Task: Create a due date automation trigger when advanced on, on the tuesday before a card is due add basic not assigned to member @aryan at 11:00 AM.
Action: Mouse moved to (1005, 308)
Screenshot: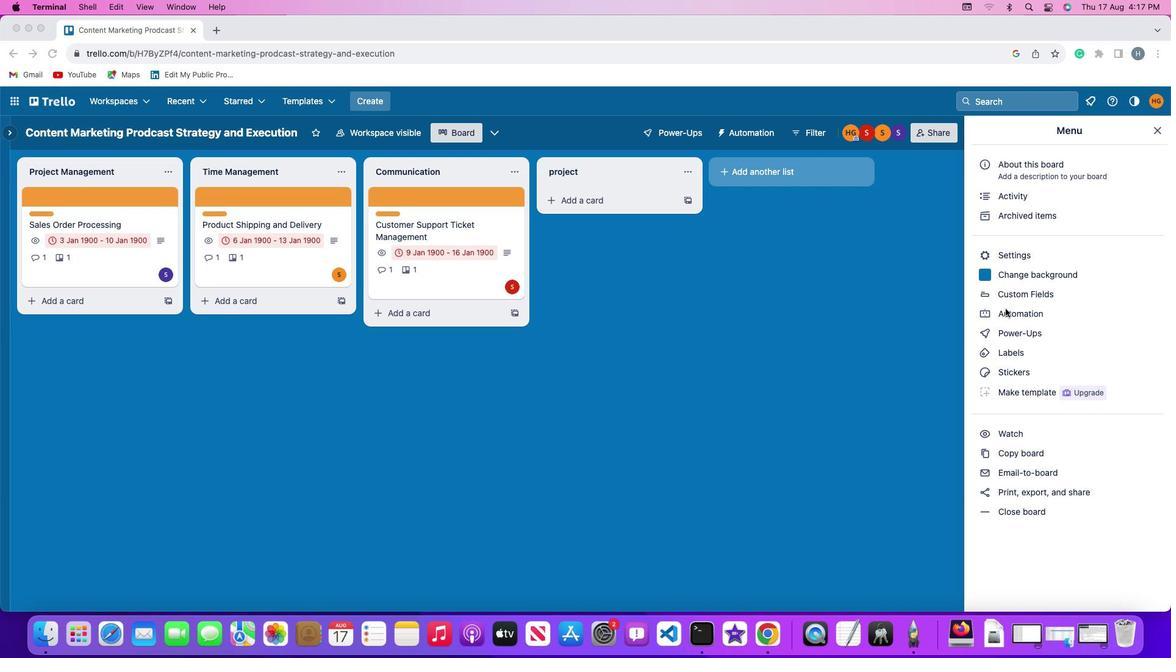 
Action: Mouse pressed left at (1005, 308)
Screenshot: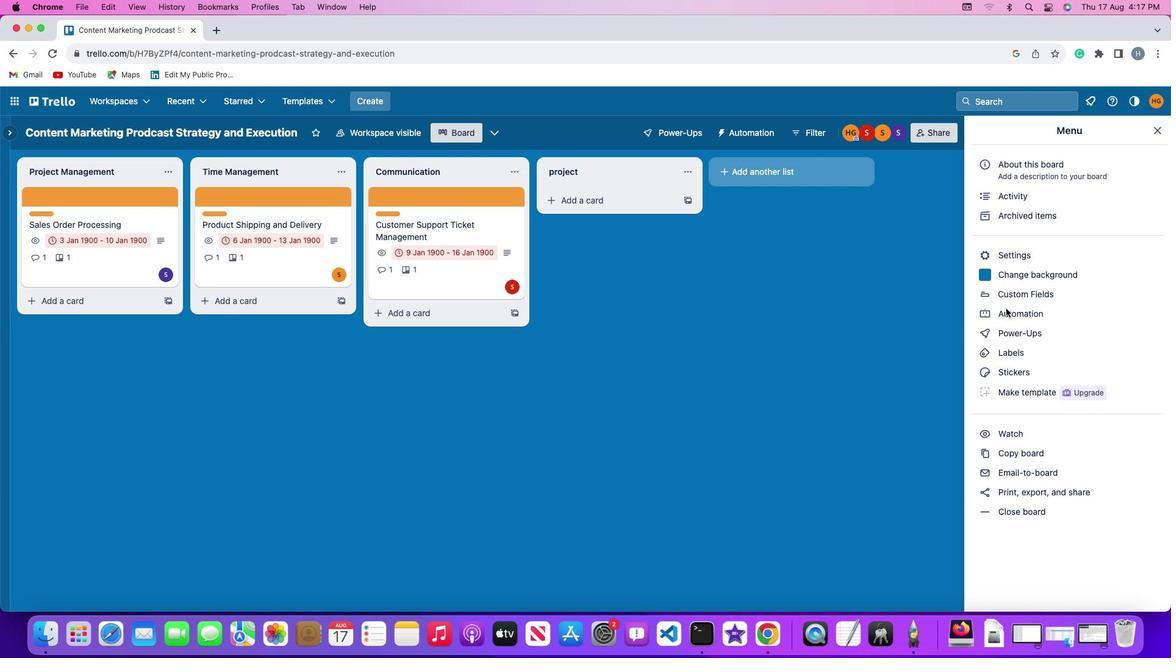 
Action: Mouse moved to (1006, 308)
Screenshot: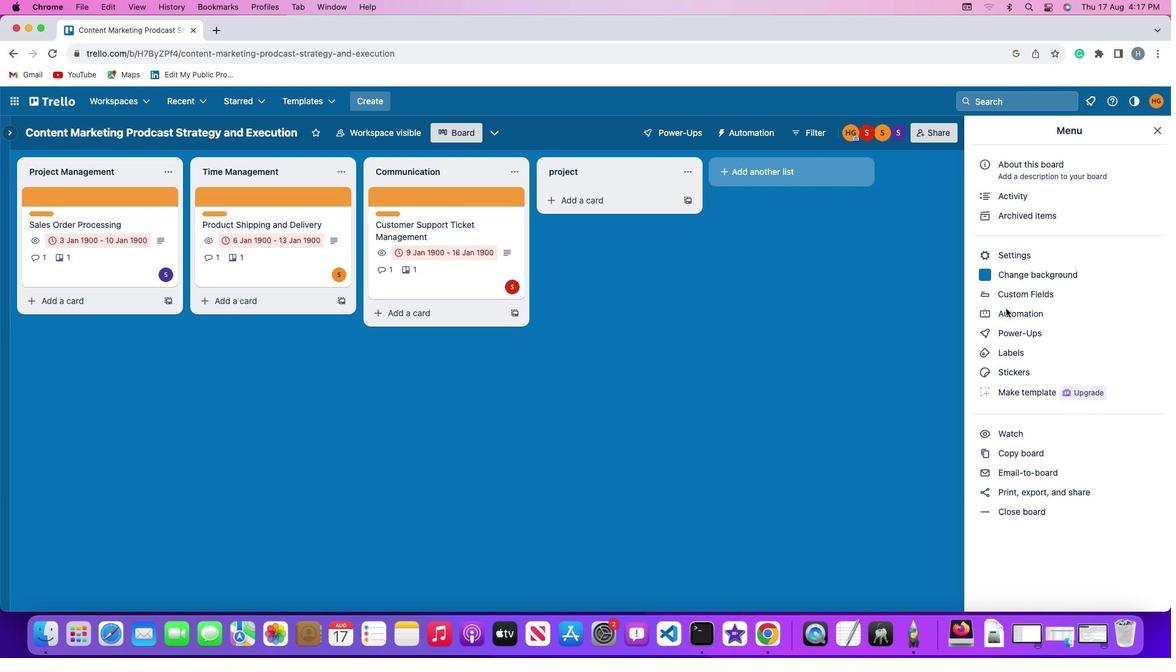 
Action: Mouse pressed left at (1006, 308)
Screenshot: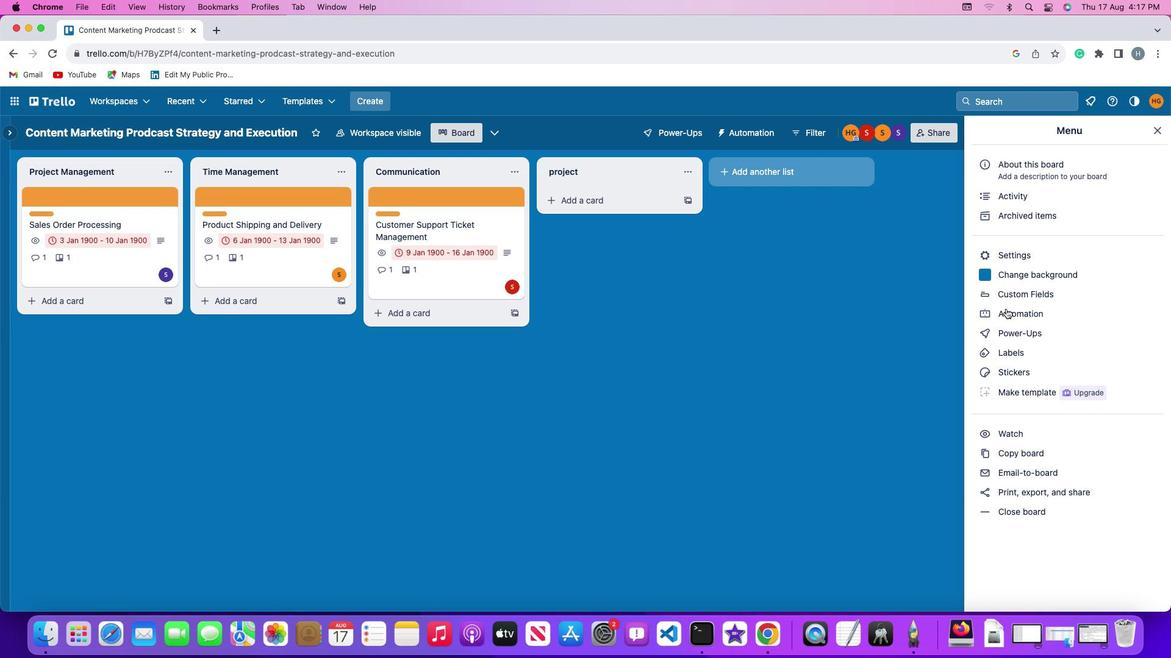 
Action: Mouse moved to (84, 291)
Screenshot: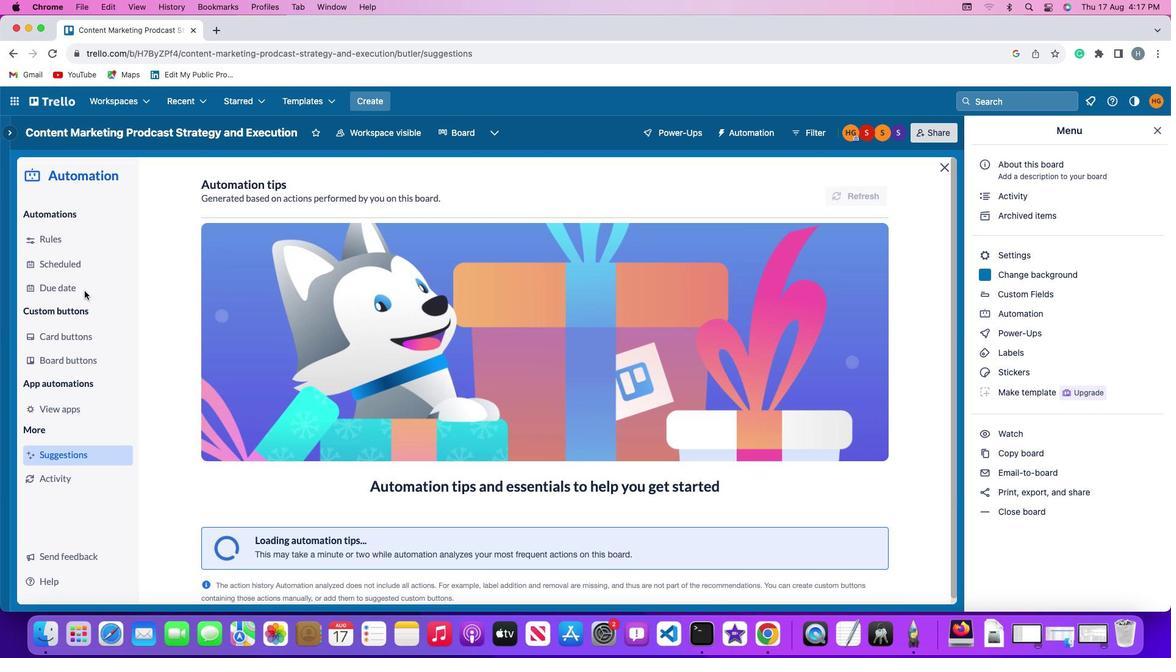 
Action: Mouse pressed left at (84, 291)
Screenshot: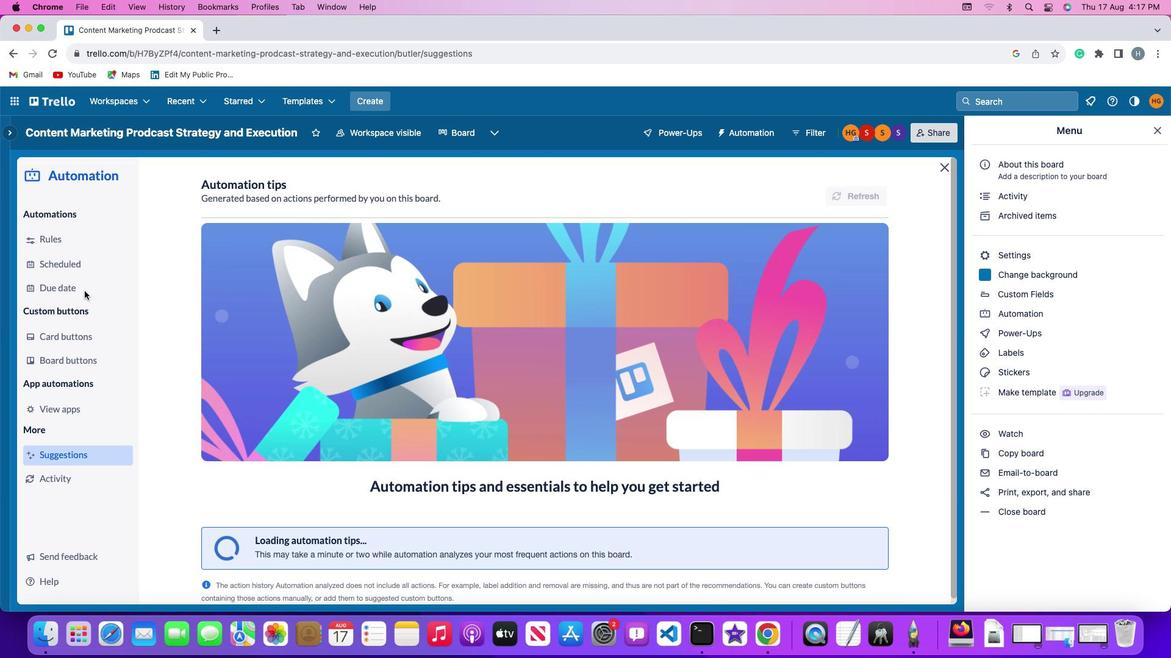 
Action: Mouse moved to (819, 187)
Screenshot: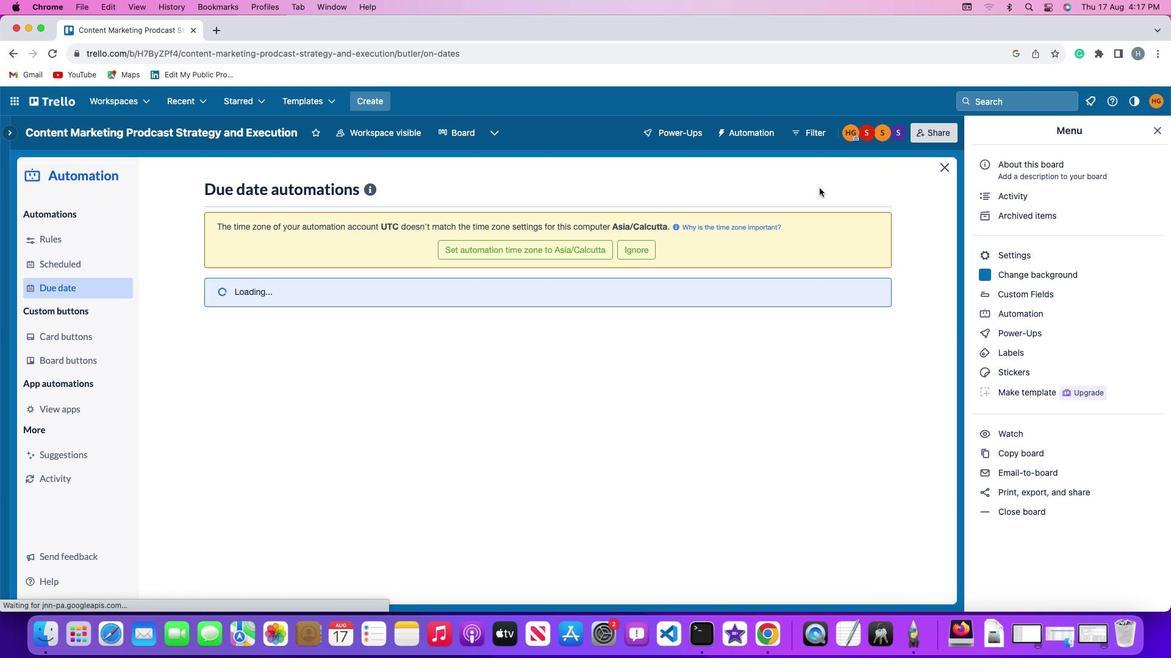 
Action: Mouse pressed left at (819, 187)
Screenshot: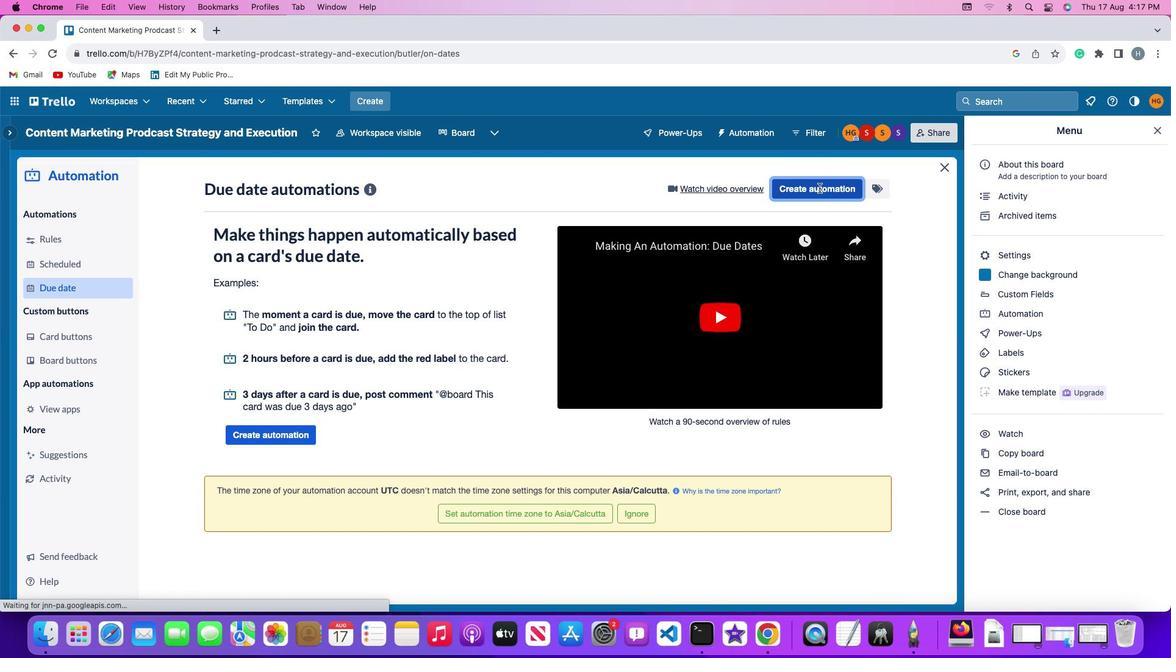 
Action: Mouse moved to (237, 300)
Screenshot: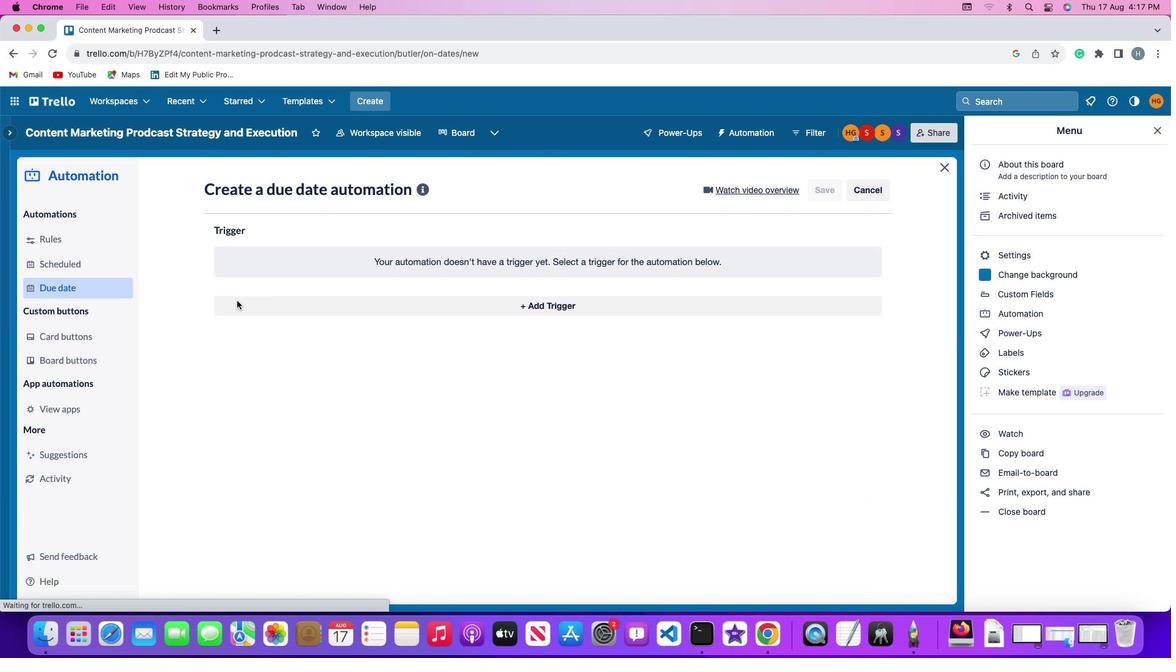 
Action: Mouse pressed left at (237, 300)
Screenshot: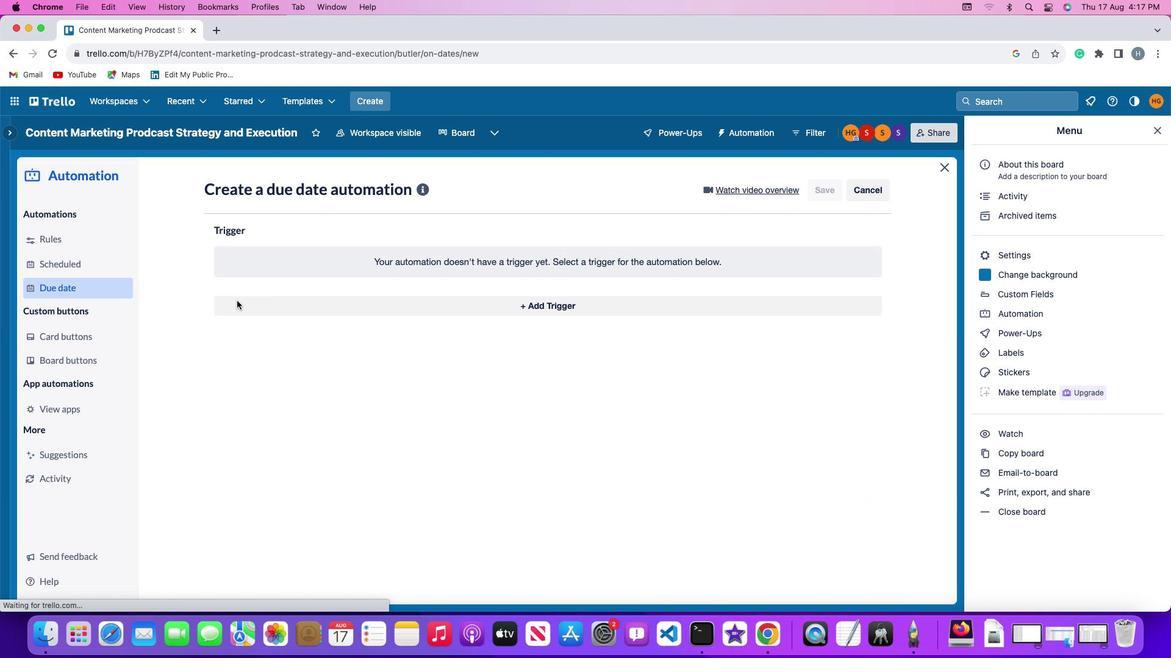 
Action: Mouse moved to (260, 530)
Screenshot: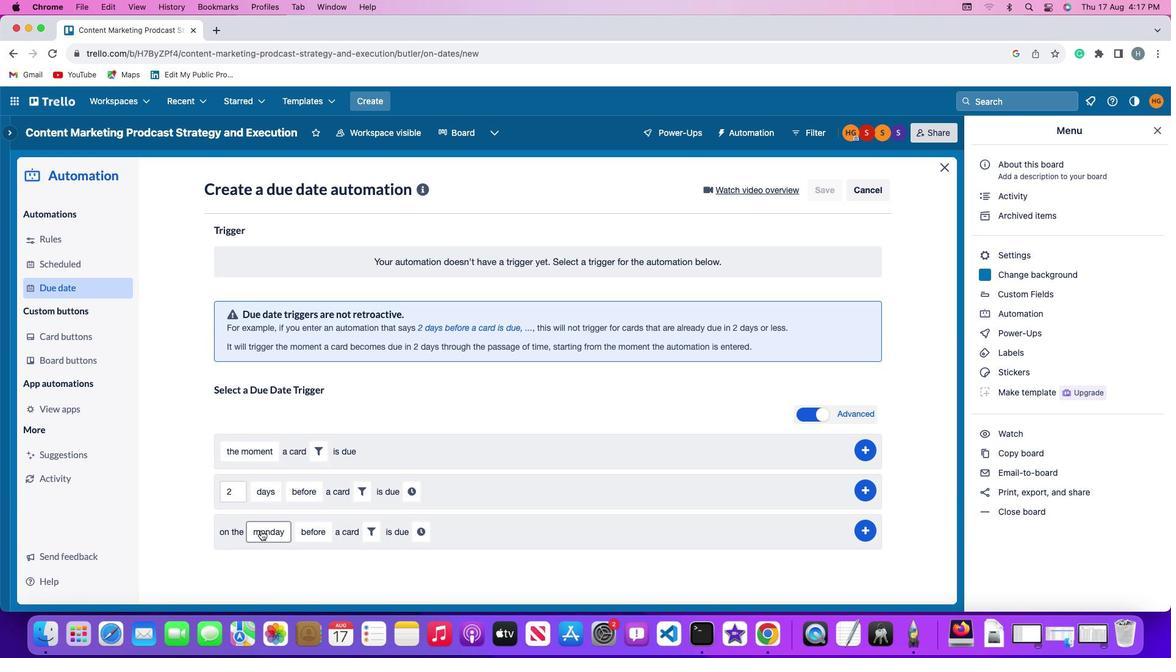 
Action: Mouse pressed left at (260, 530)
Screenshot: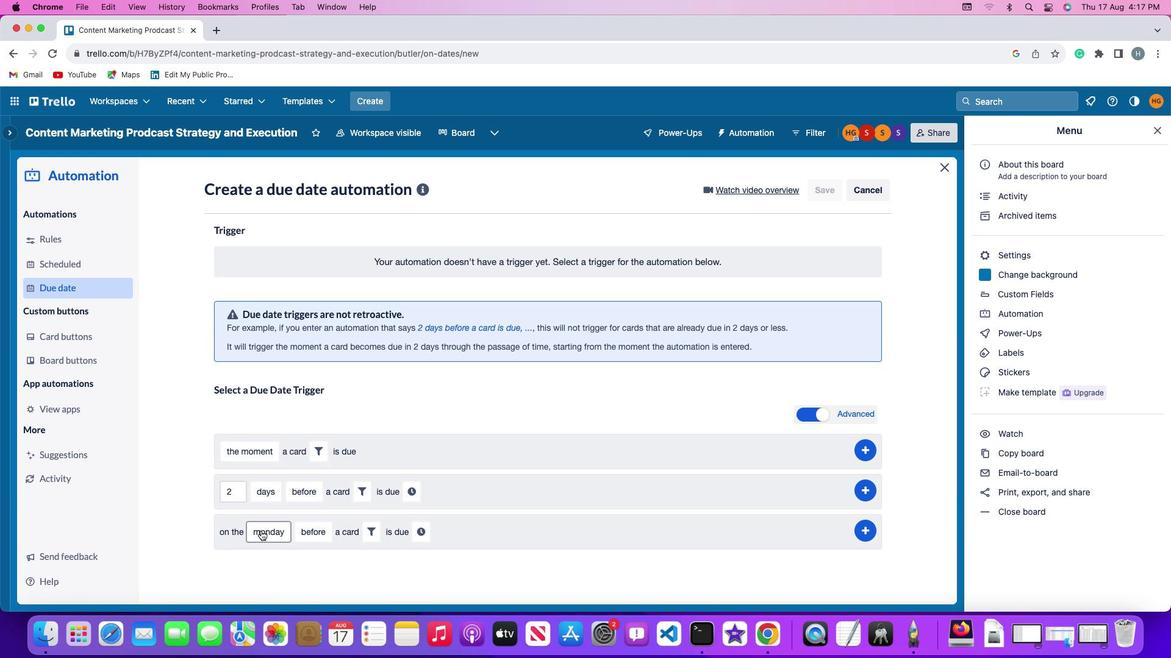 
Action: Mouse moved to (267, 390)
Screenshot: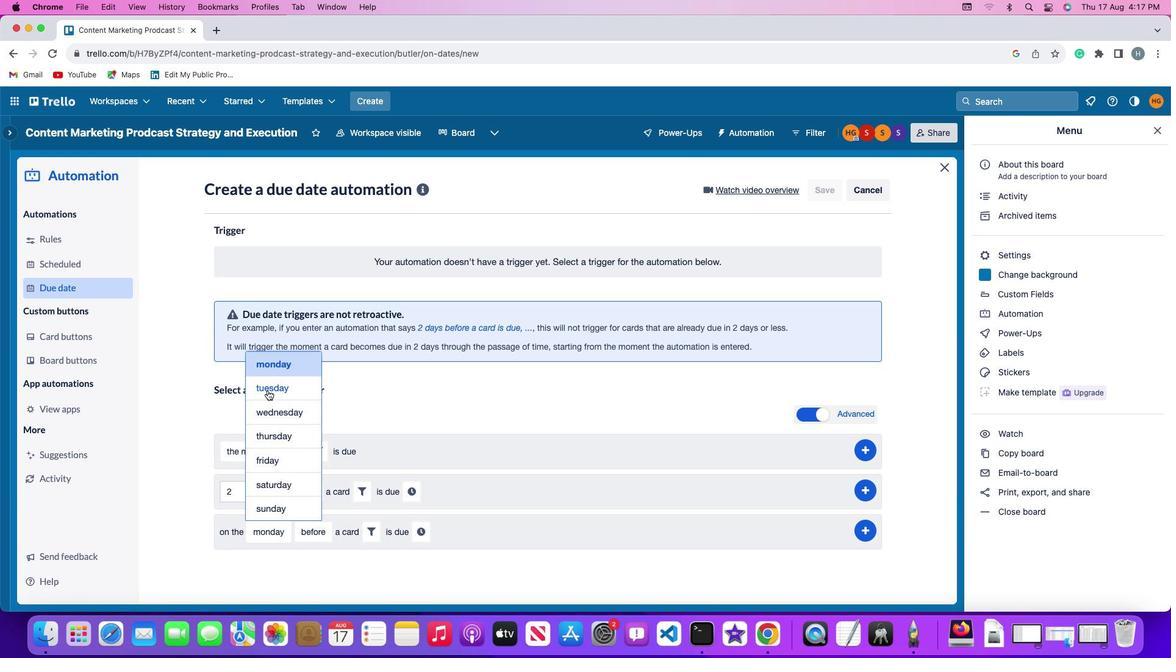 
Action: Mouse pressed left at (267, 390)
Screenshot: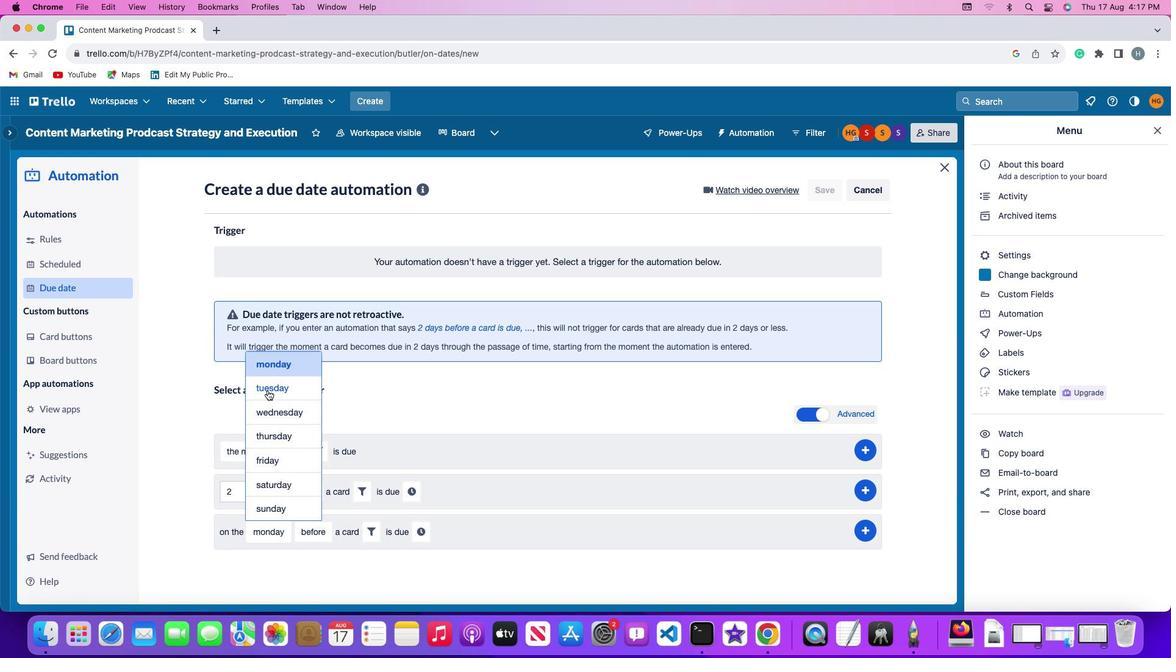 
Action: Mouse moved to (314, 534)
Screenshot: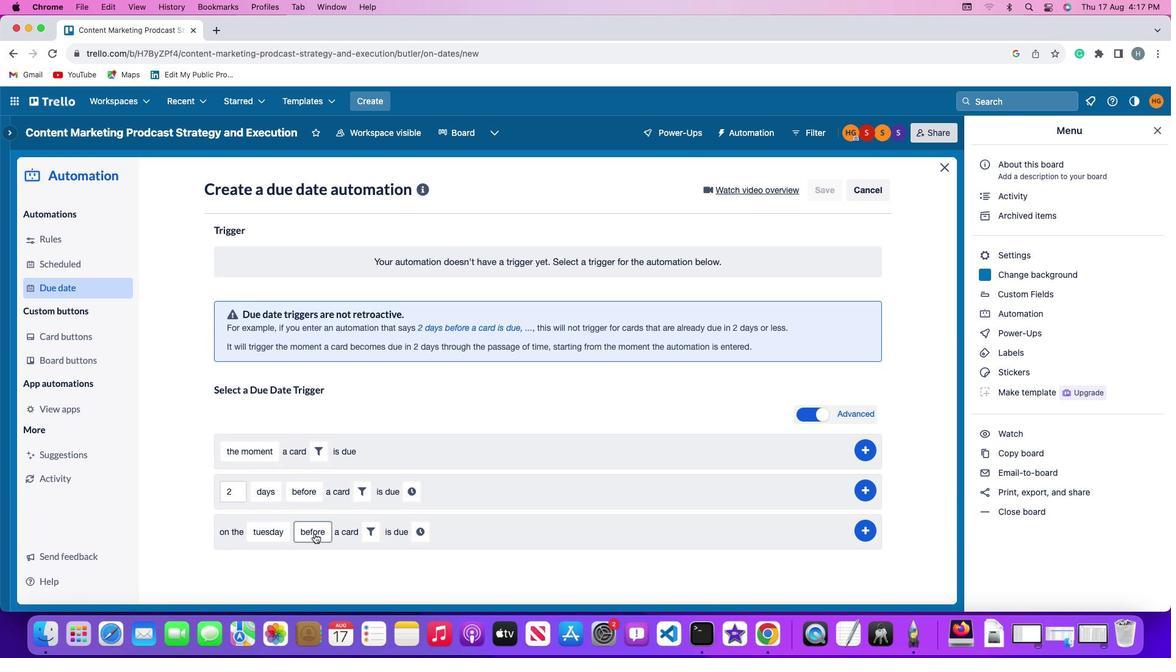 
Action: Mouse pressed left at (314, 534)
Screenshot: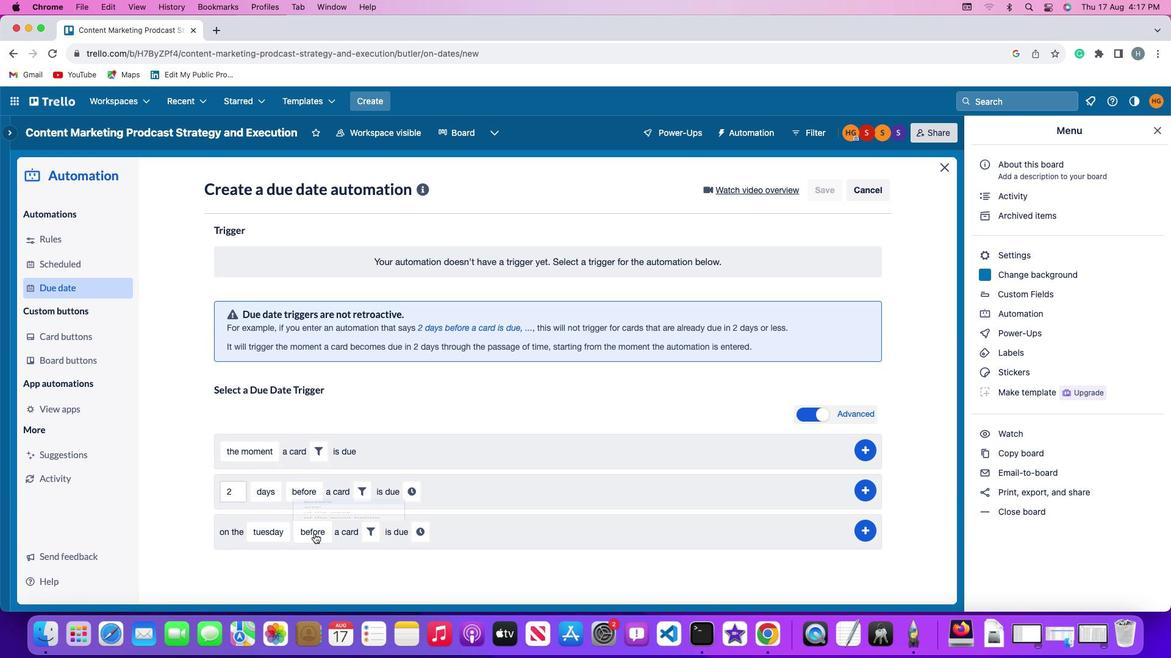 
Action: Mouse moved to (331, 435)
Screenshot: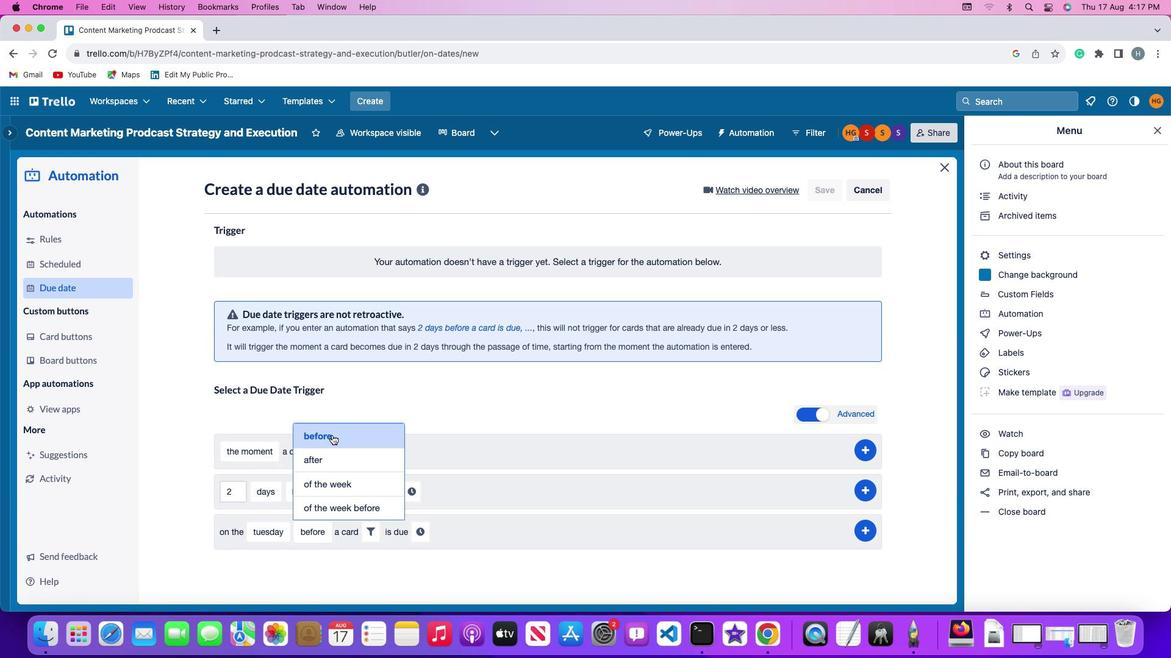 
Action: Mouse pressed left at (331, 435)
Screenshot: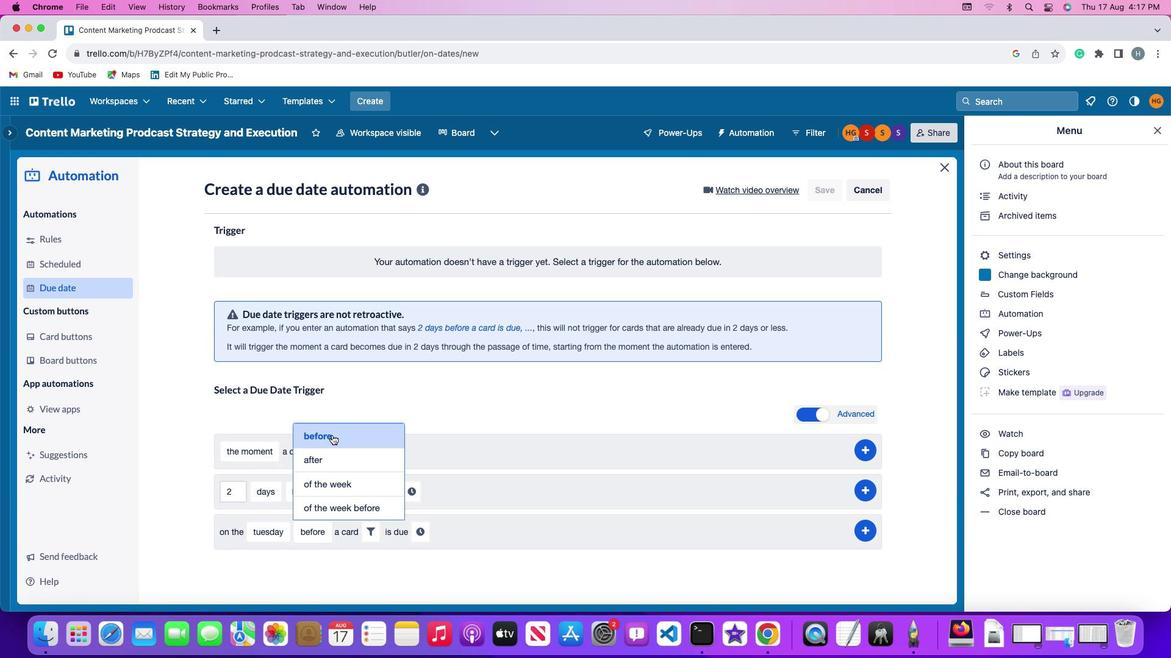 
Action: Mouse moved to (363, 528)
Screenshot: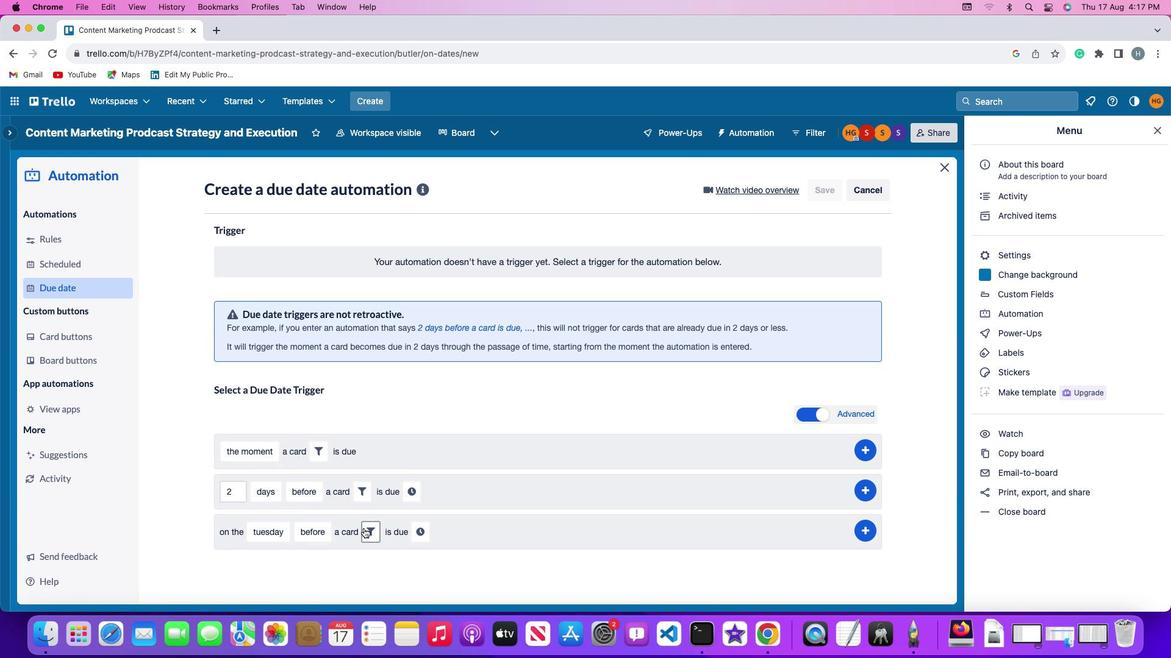 
Action: Mouse pressed left at (363, 528)
Screenshot: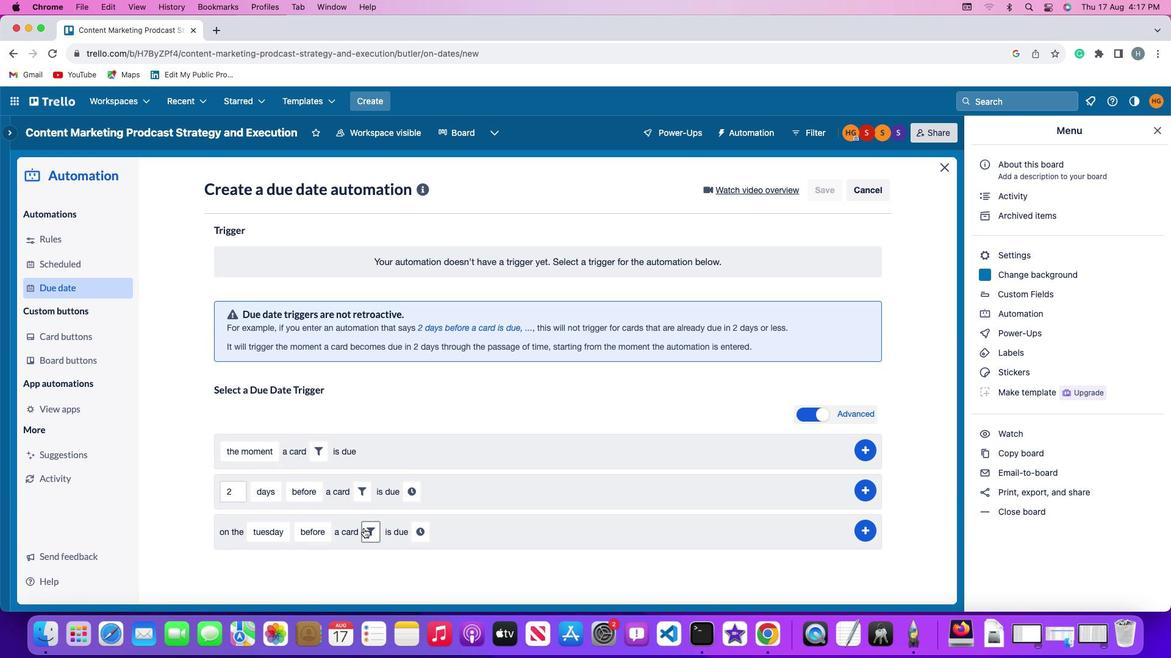 
Action: Mouse moved to (324, 573)
Screenshot: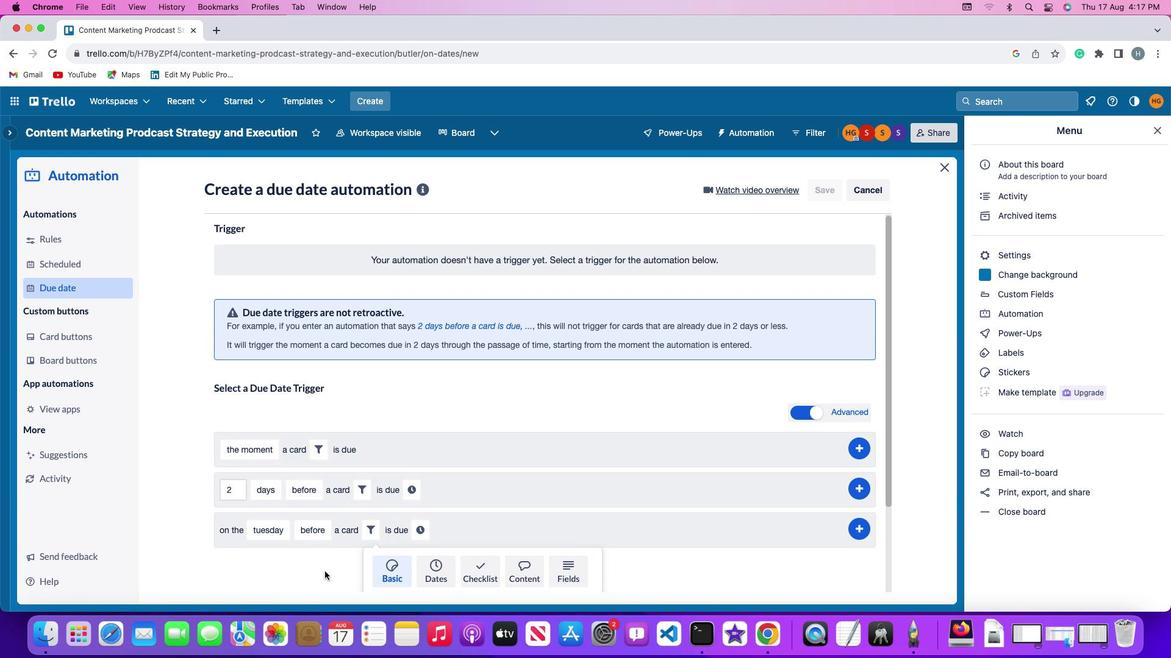 
Action: Mouse scrolled (324, 573) with delta (0, 0)
Screenshot: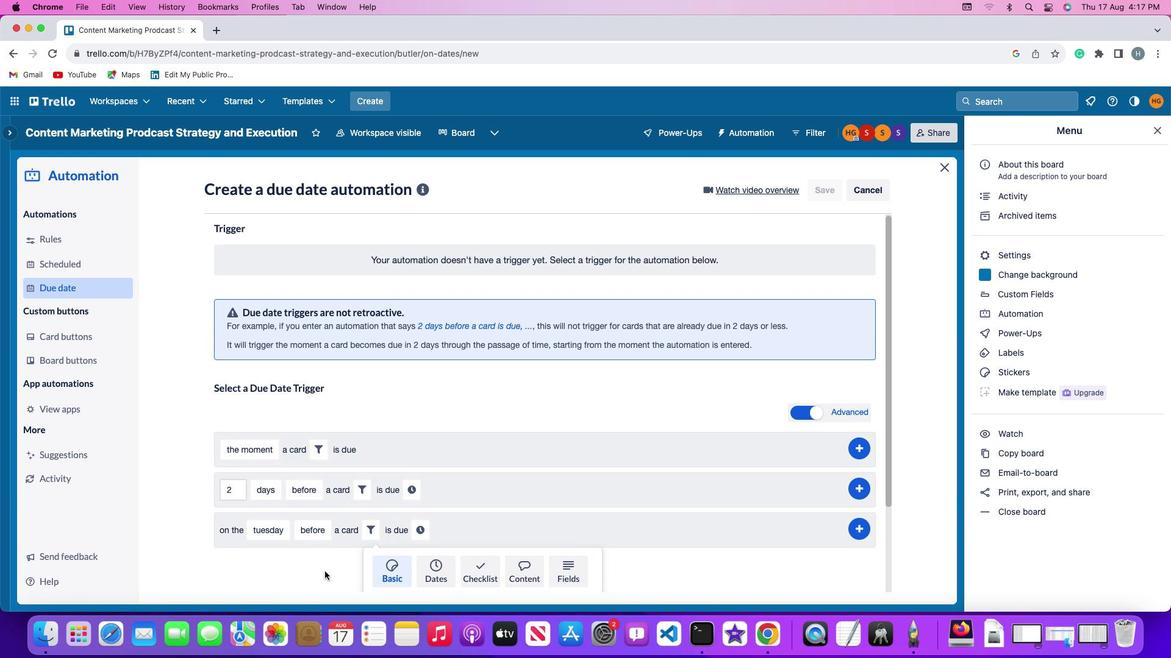 
Action: Mouse scrolled (324, 573) with delta (0, 0)
Screenshot: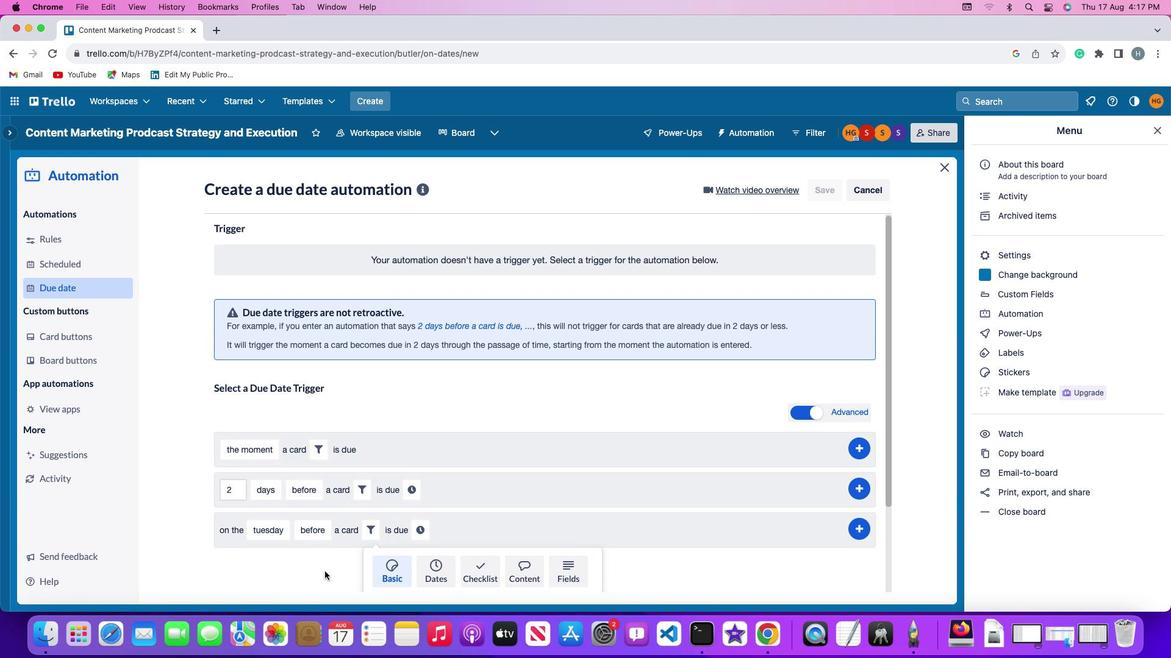 
Action: Mouse moved to (324, 572)
Screenshot: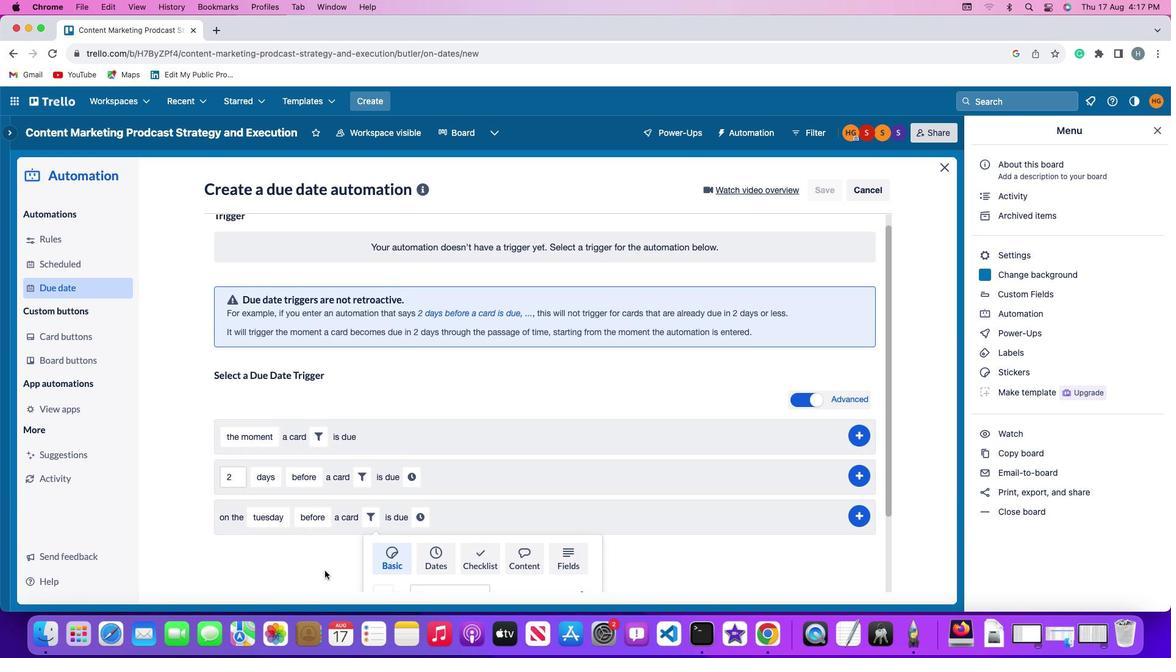 
Action: Mouse scrolled (324, 572) with delta (0, -1)
Screenshot: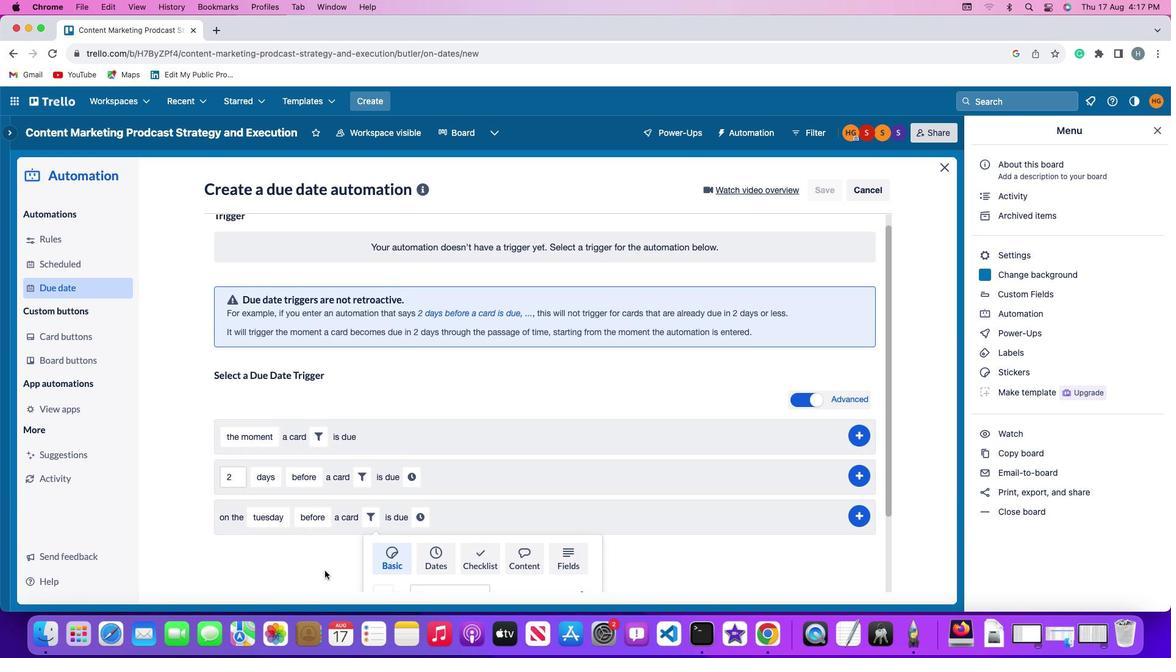 
Action: Mouse moved to (324, 572)
Screenshot: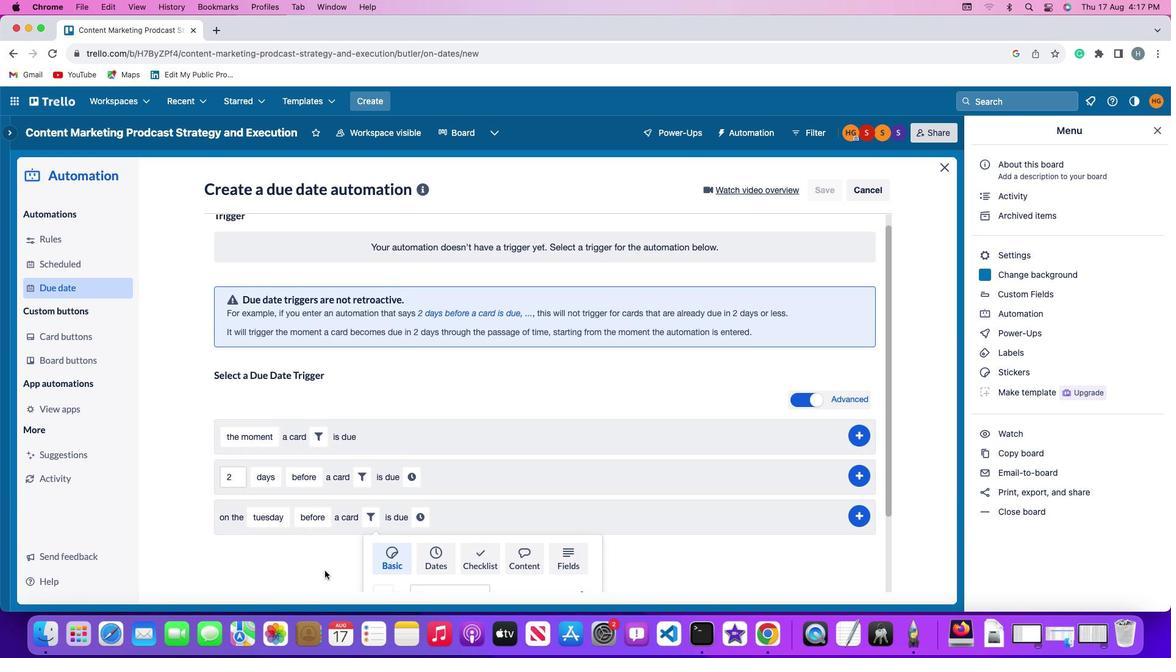 
Action: Mouse scrolled (324, 572) with delta (0, -3)
Screenshot: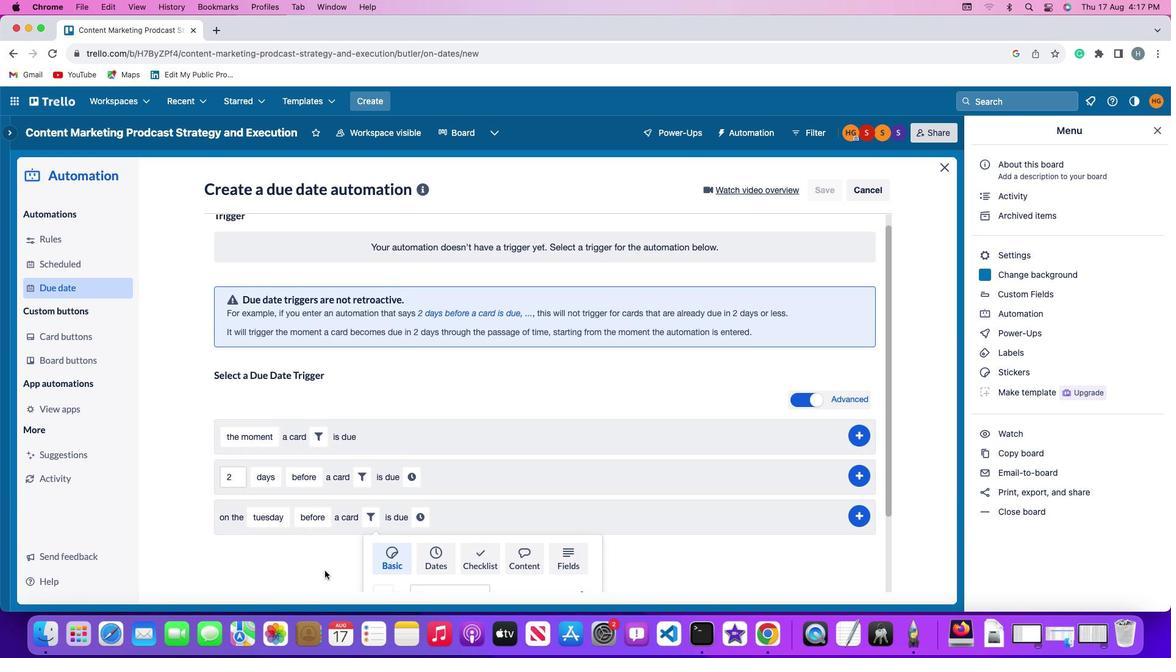 
Action: Mouse moved to (325, 570)
Screenshot: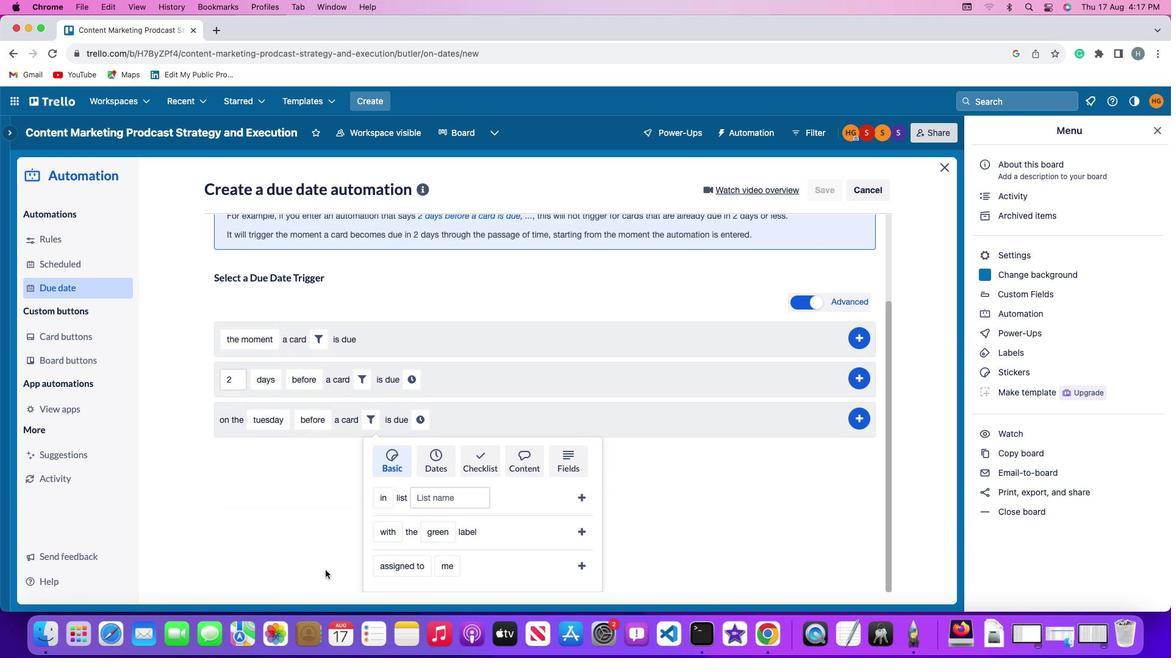 
Action: Mouse scrolled (325, 570) with delta (0, 0)
Screenshot: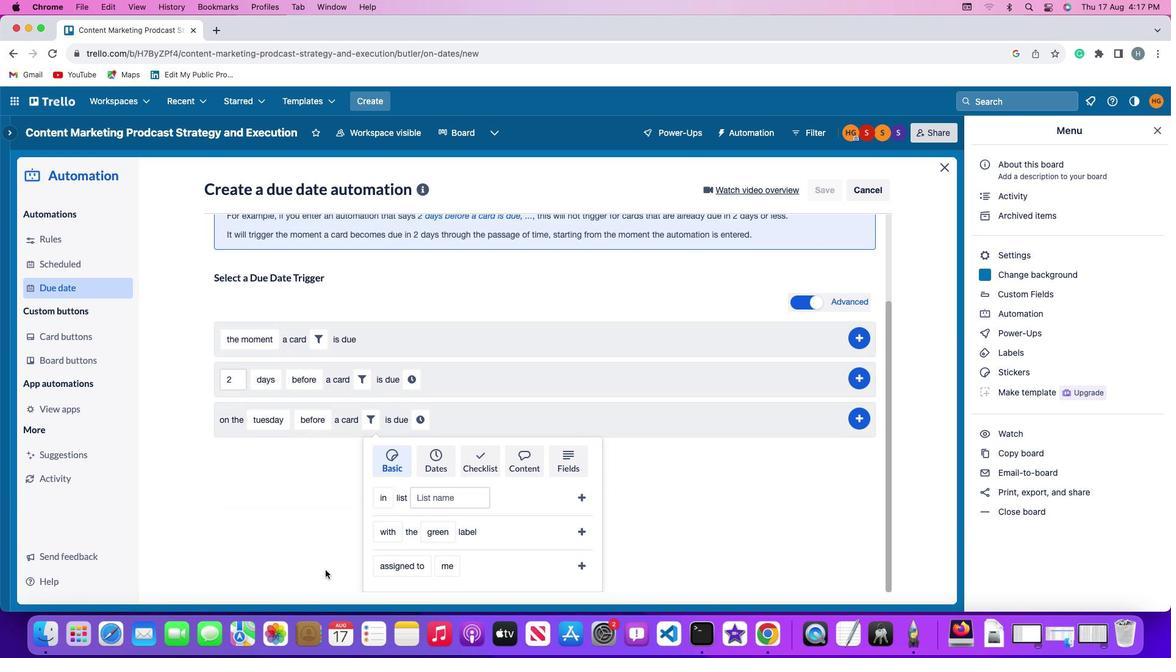 
Action: Mouse scrolled (325, 570) with delta (0, 0)
Screenshot: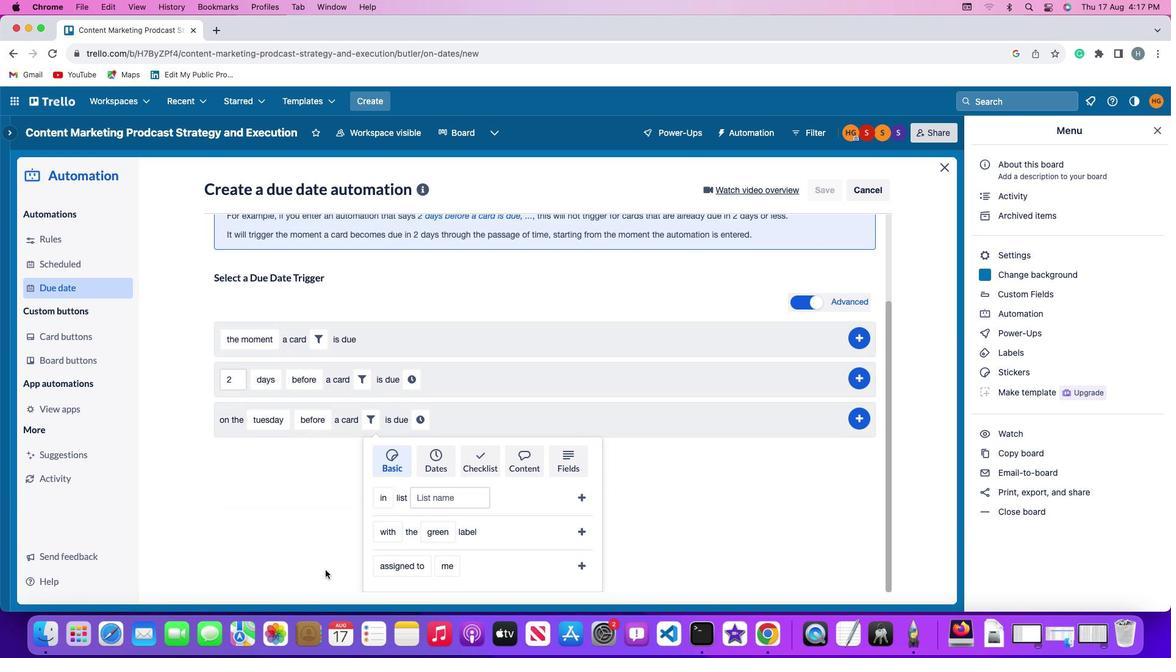 
Action: Mouse scrolled (325, 570) with delta (0, -1)
Screenshot: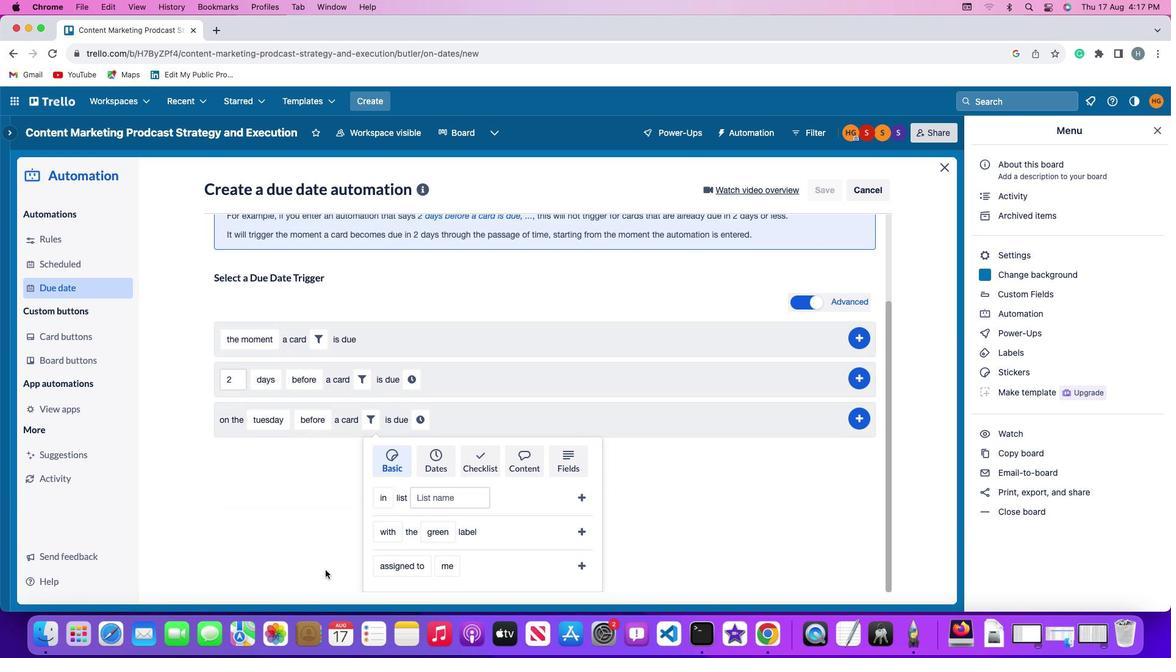 
Action: Mouse scrolled (325, 570) with delta (0, -3)
Screenshot: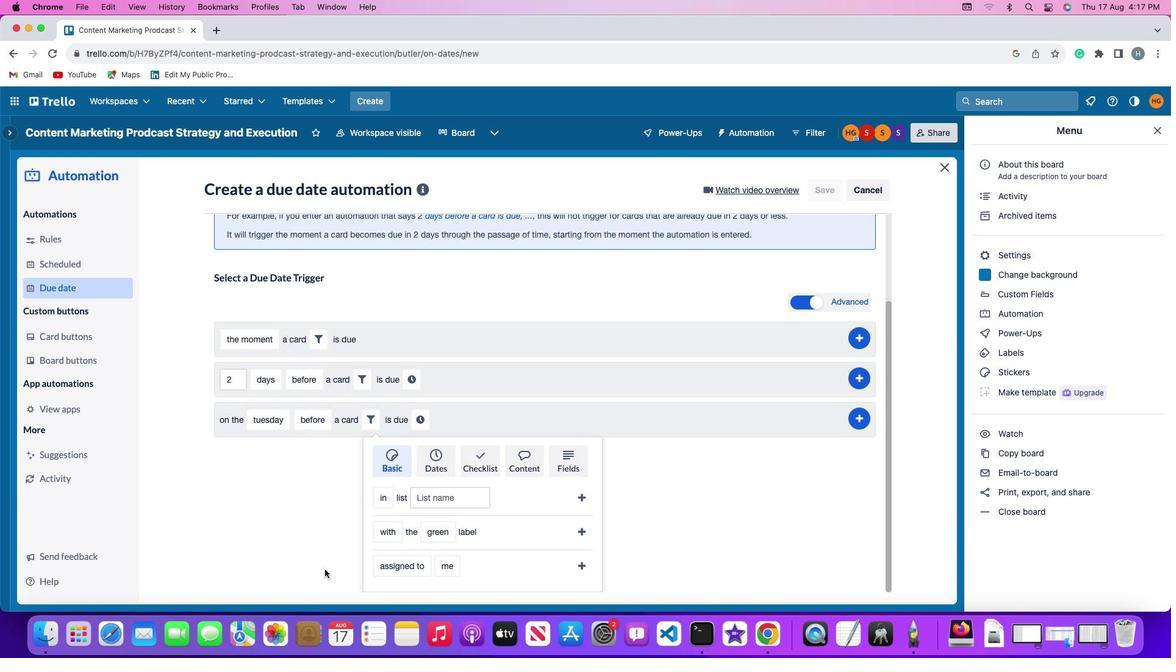 
Action: Mouse moved to (387, 569)
Screenshot: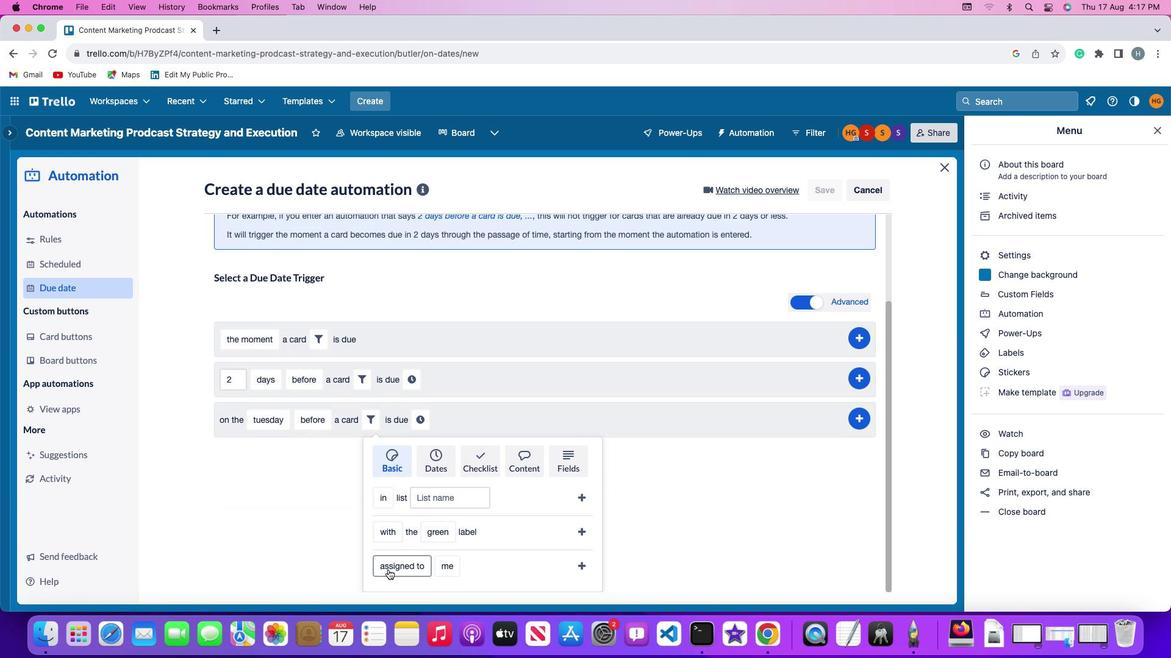 
Action: Mouse pressed left at (387, 569)
Screenshot: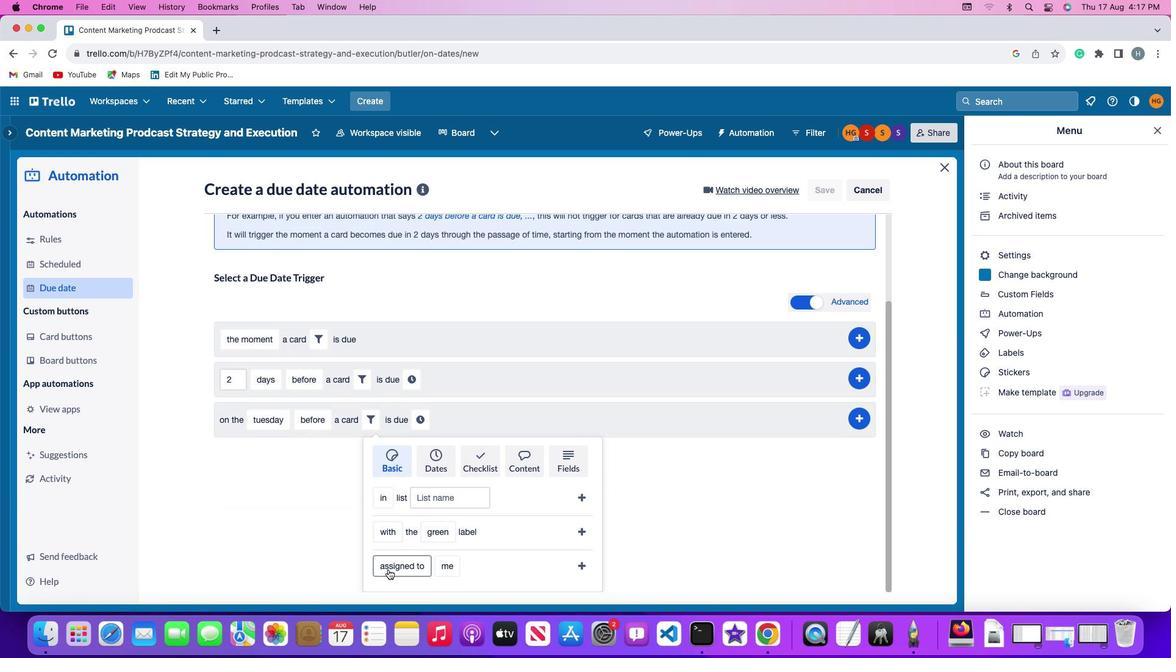 
Action: Mouse moved to (394, 547)
Screenshot: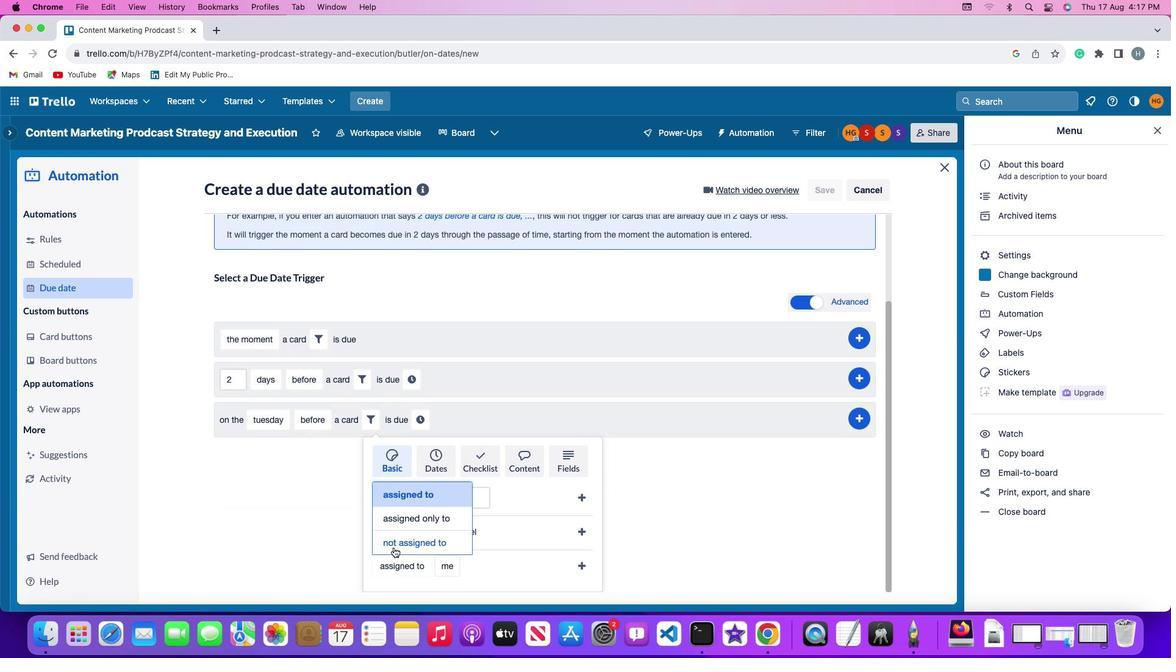 
Action: Mouse pressed left at (394, 547)
Screenshot: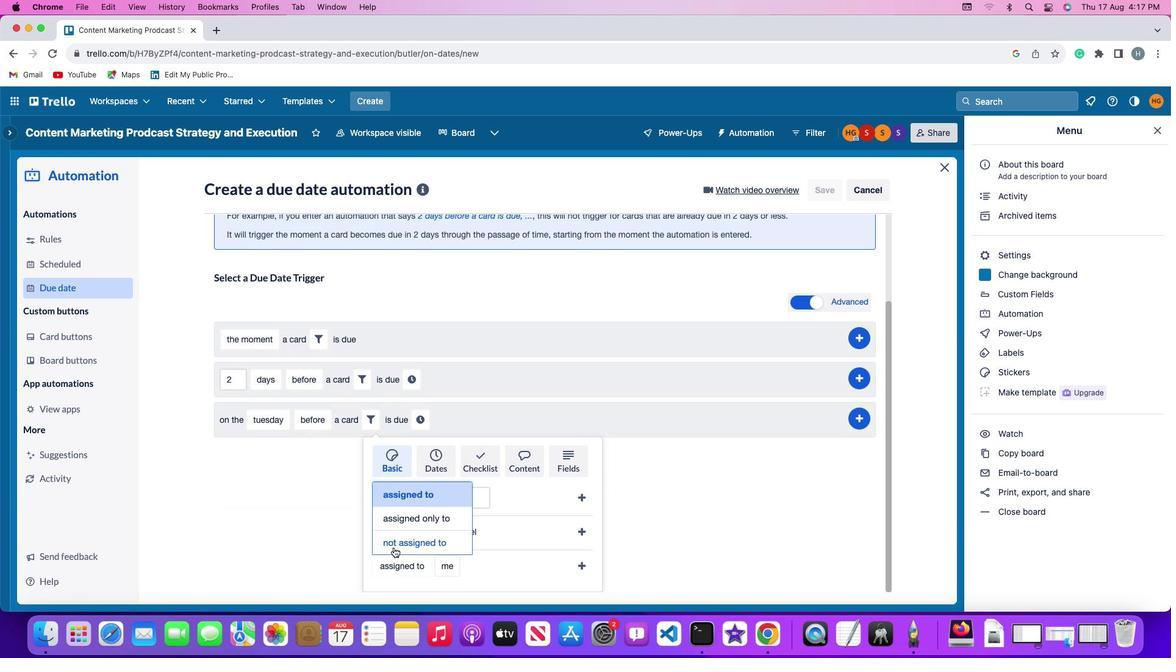 
Action: Mouse moved to (467, 569)
Screenshot: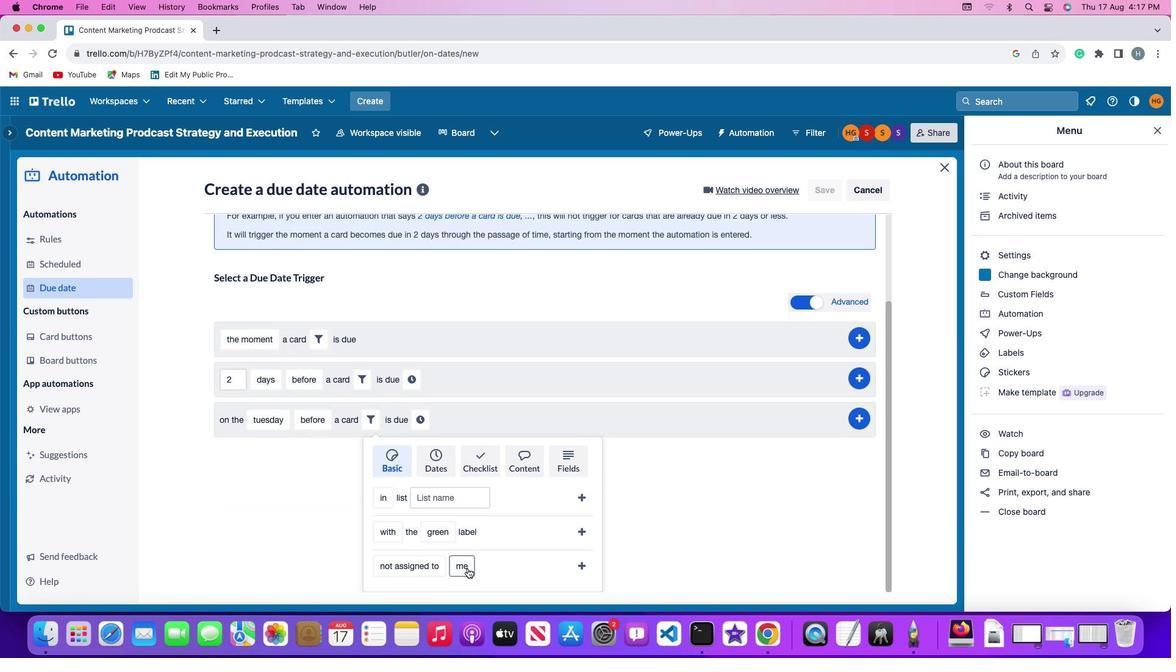 
Action: Mouse pressed left at (467, 569)
Screenshot: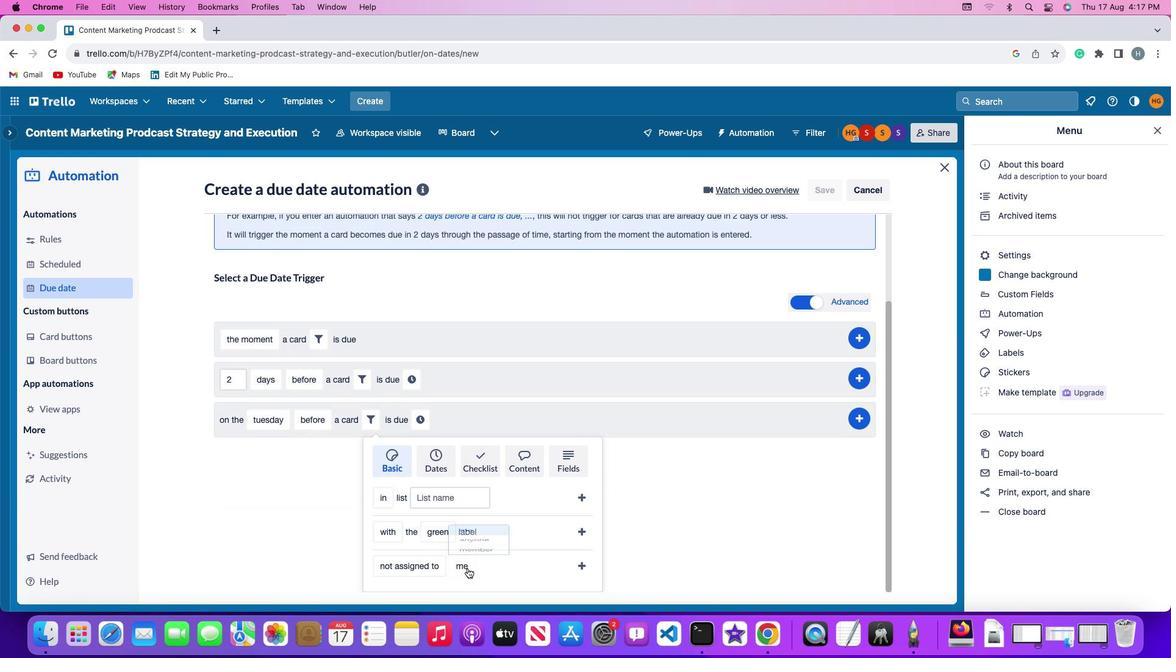 
Action: Mouse moved to (469, 542)
Screenshot: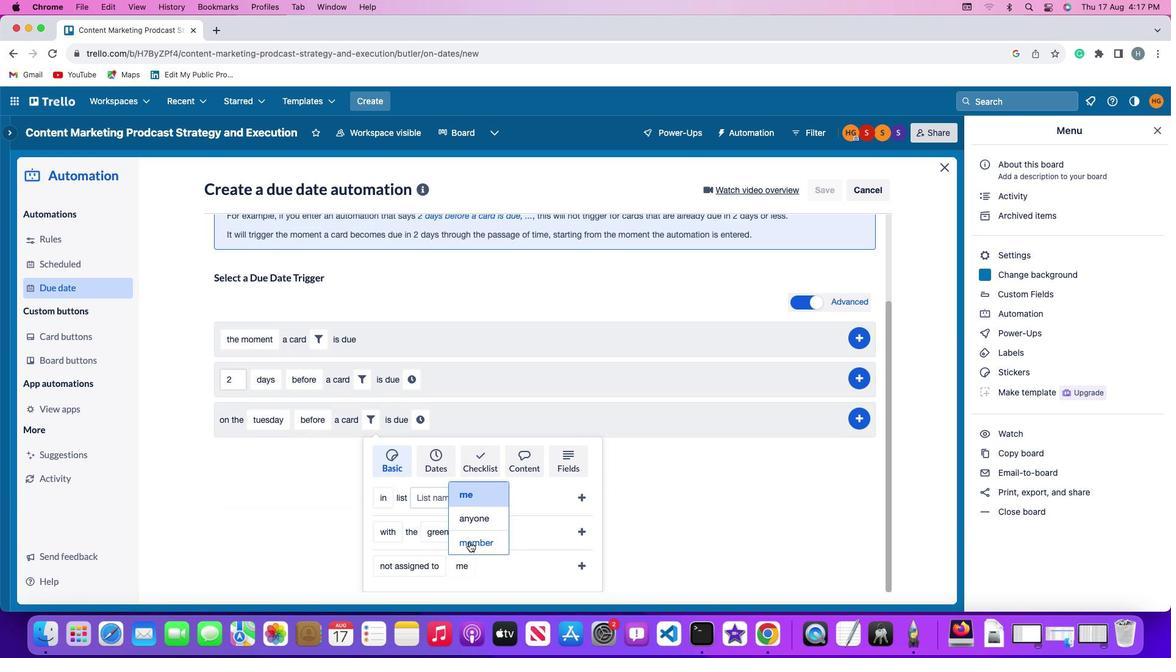 
Action: Mouse pressed left at (469, 542)
Screenshot: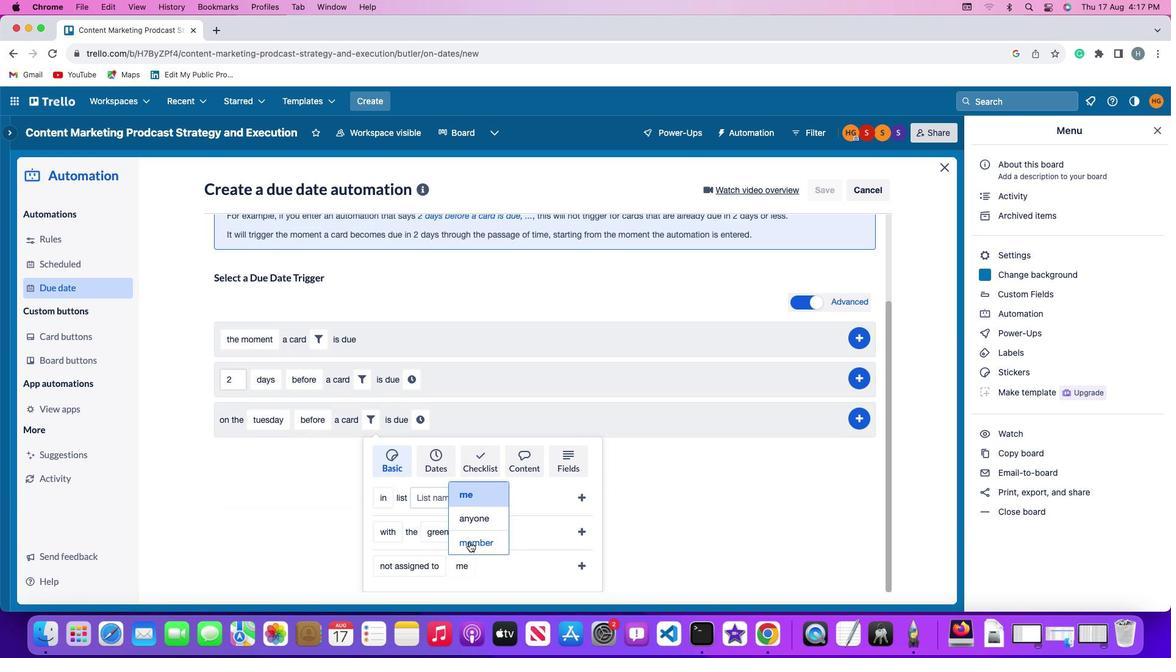 
Action: Mouse moved to (519, 562)
Screenshot: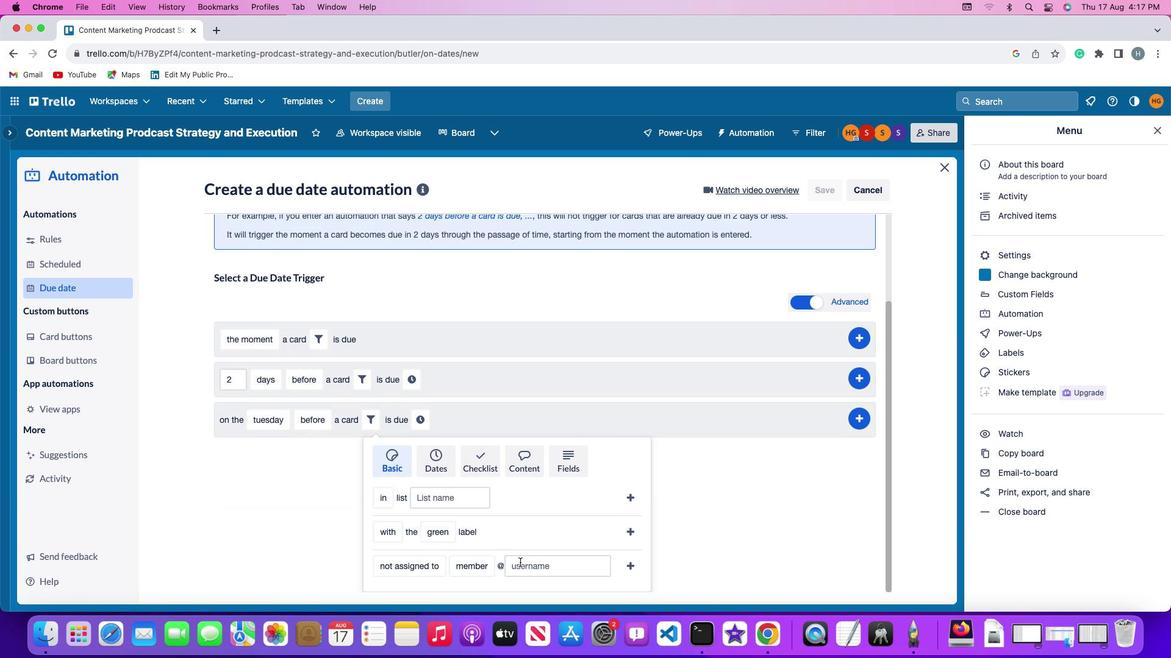 
Action: Mouse pressed left at (519, 562)
Screenshot: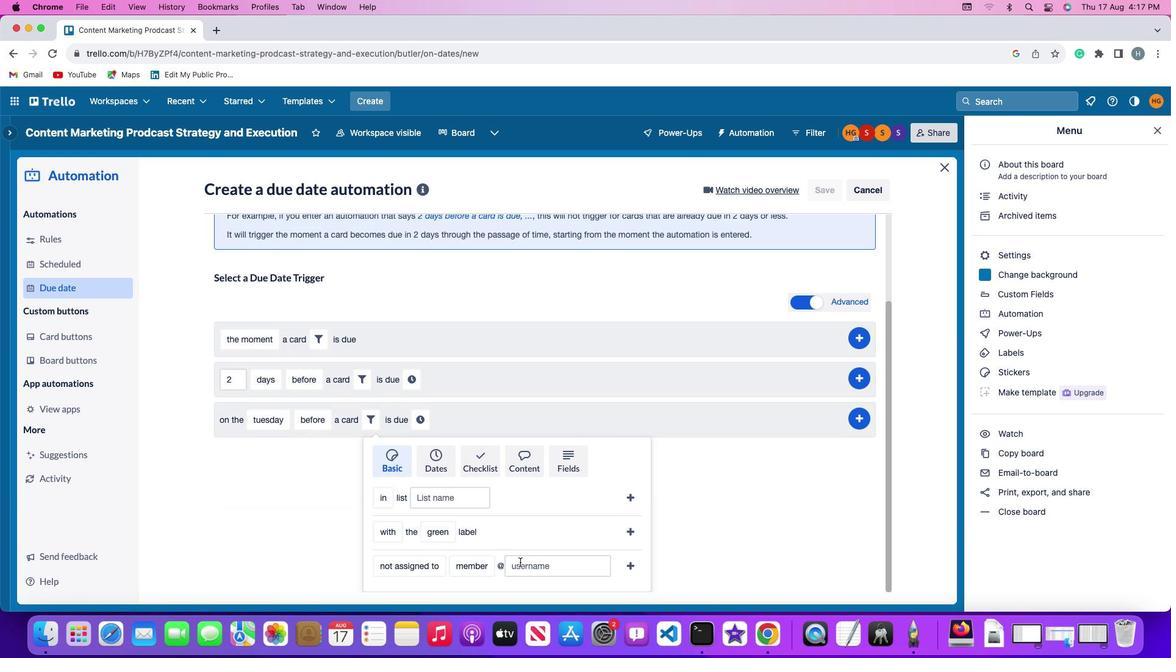 
Action: Key pressed 'a''r''y''a''n'
Screenshot: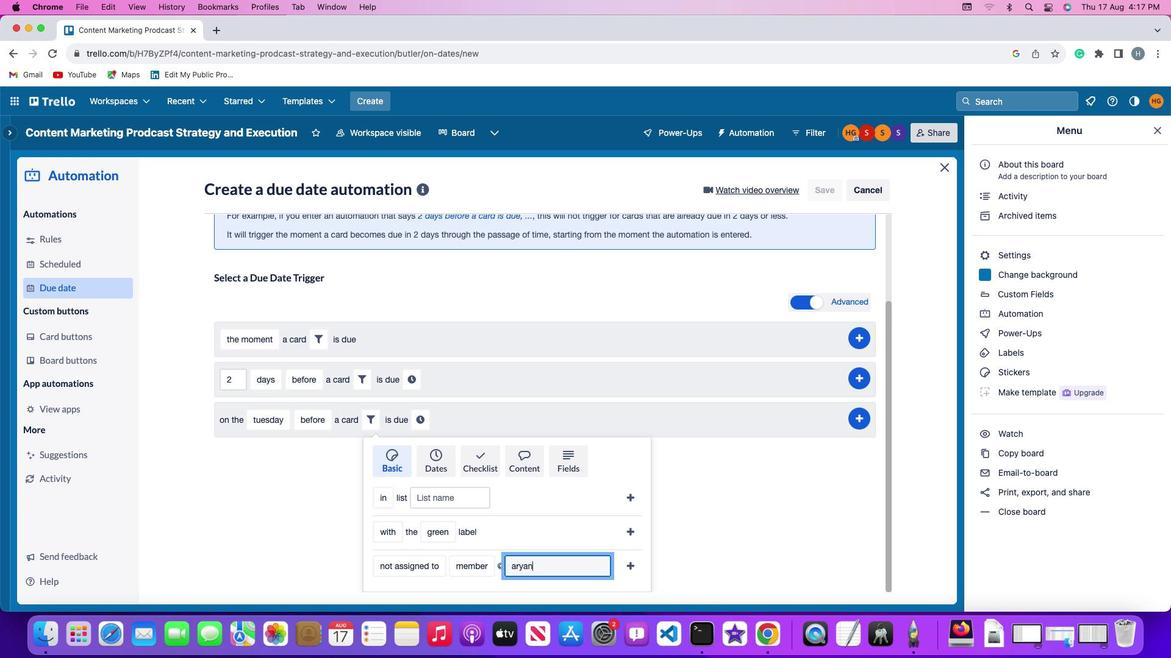 
Action: Mouse moved to (631, 567)
Screenshot: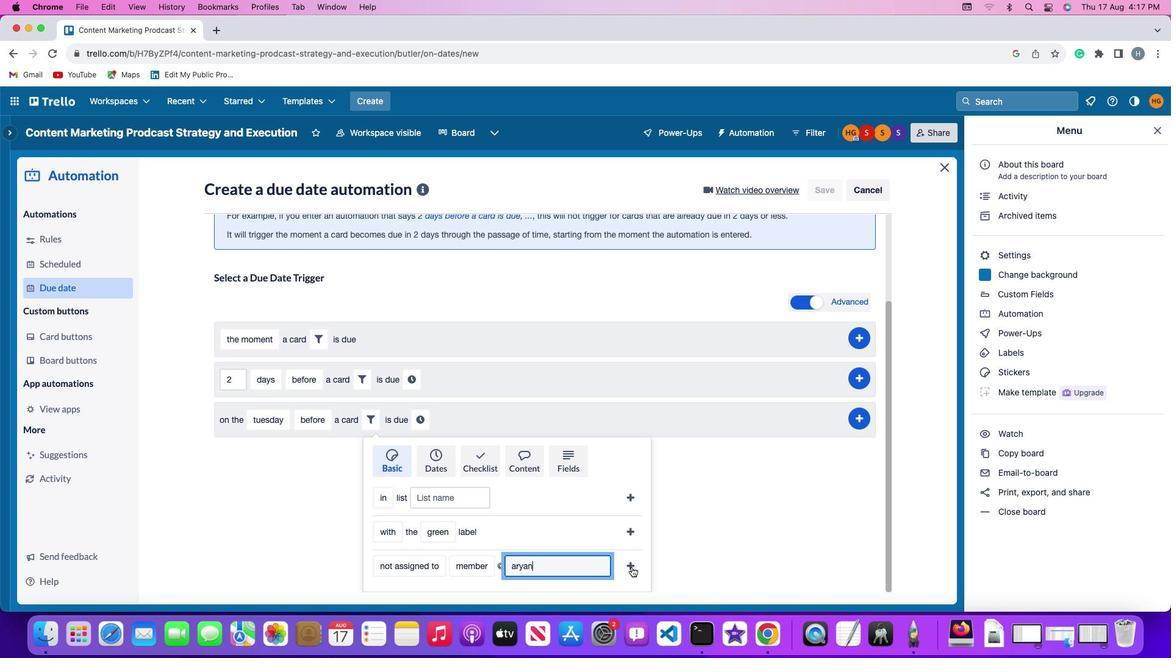 
Action: Mouse pressed left at (631, 567)
Screenshot: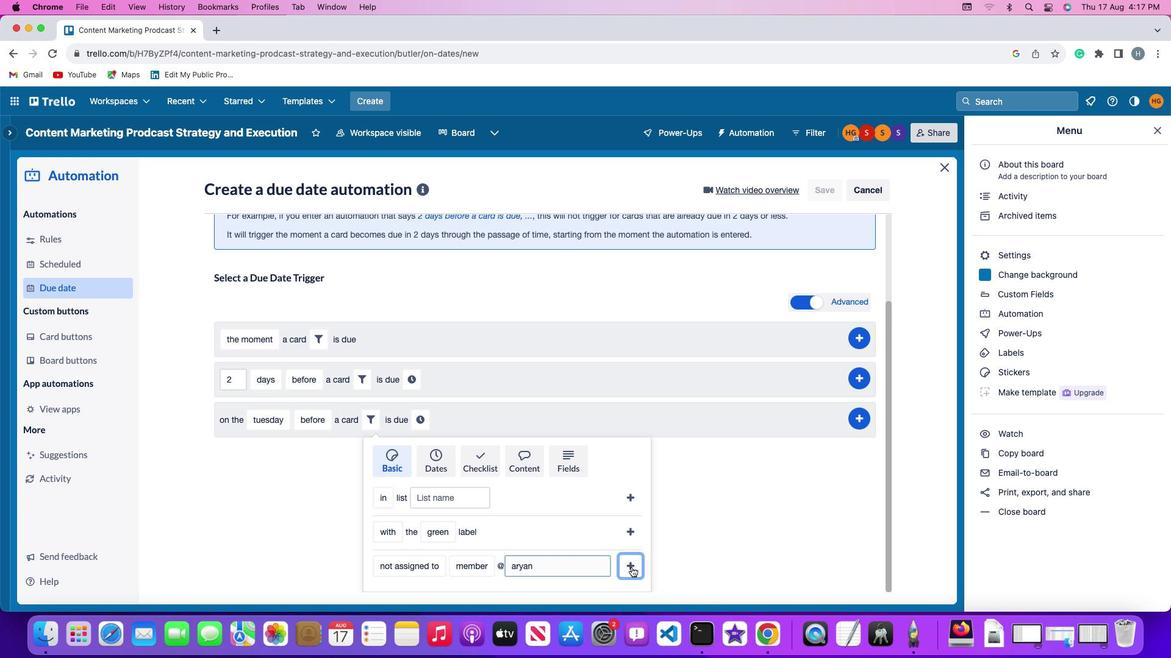
Action: Mouse moved to (570, 536)
Screenshot: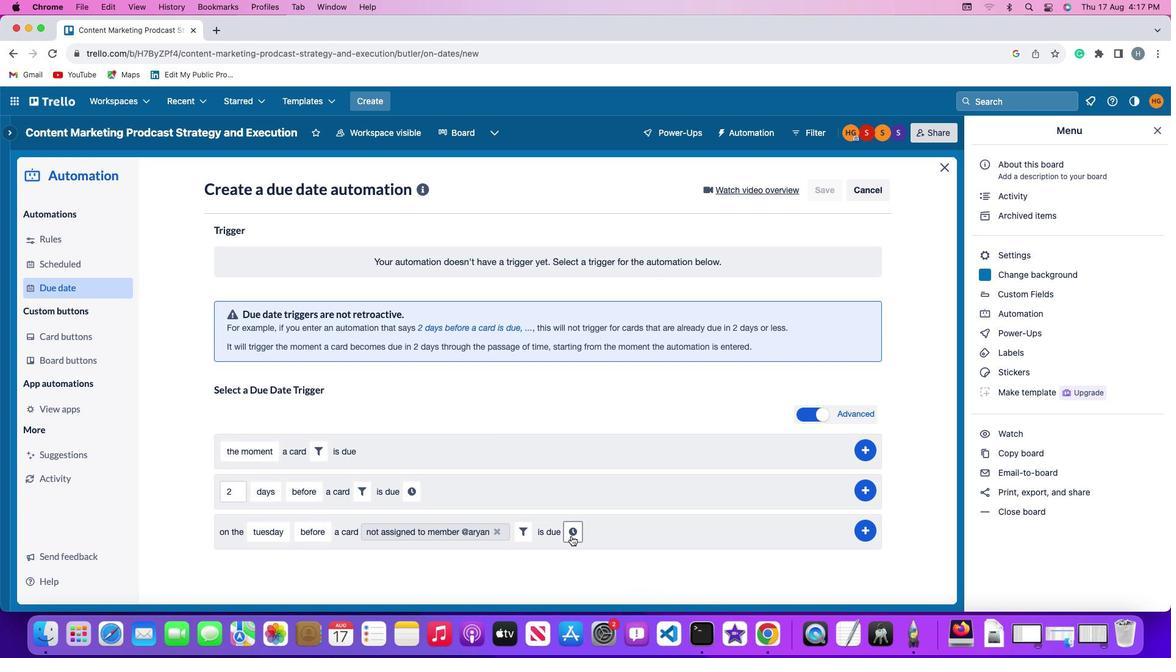 
Action: Mouse pressed left at (570, 536)
Screenshot: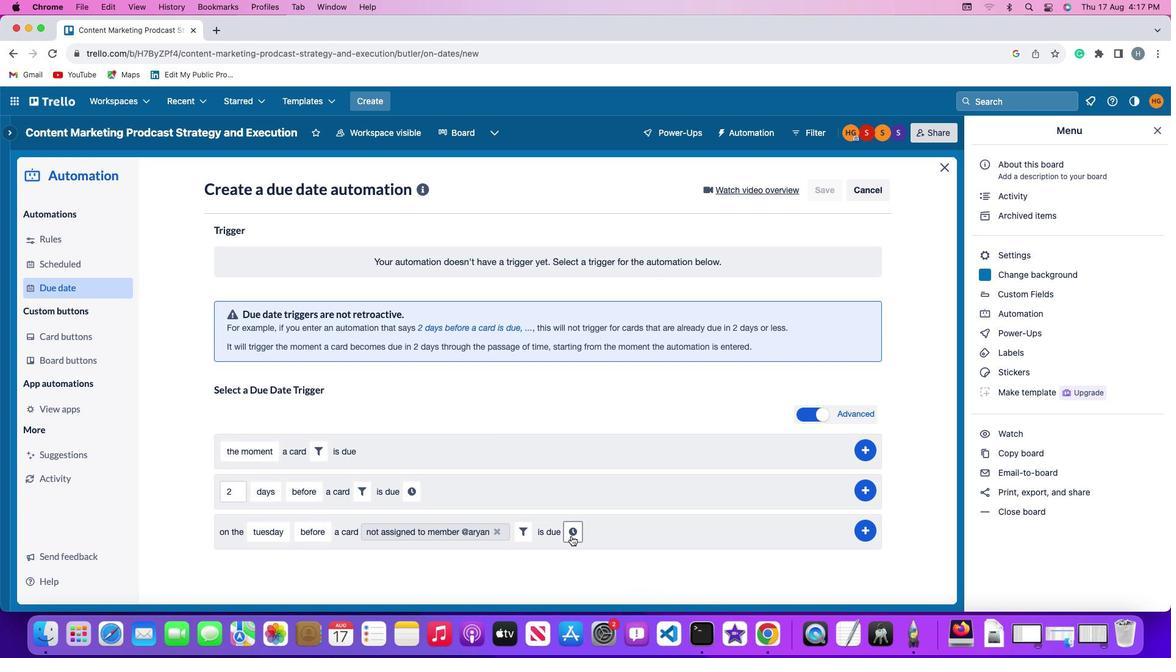 
Action: Mouse moved to (594, 537)
Screenshot: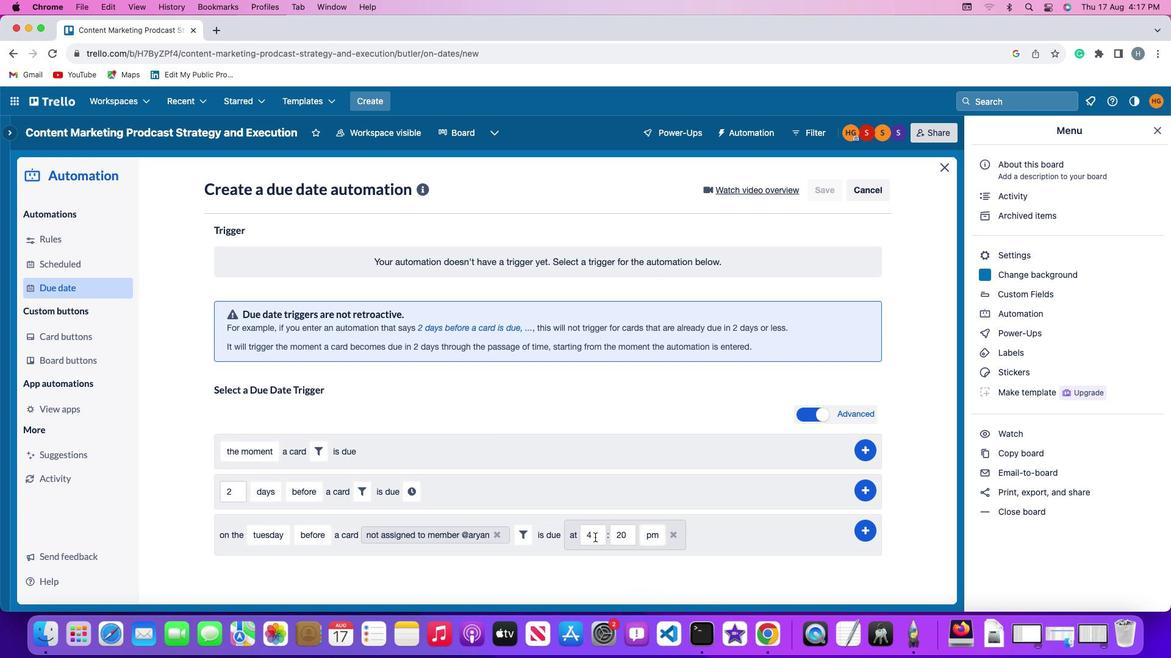 
Action: Mouse pressed left at (594, 537)
Screenshot: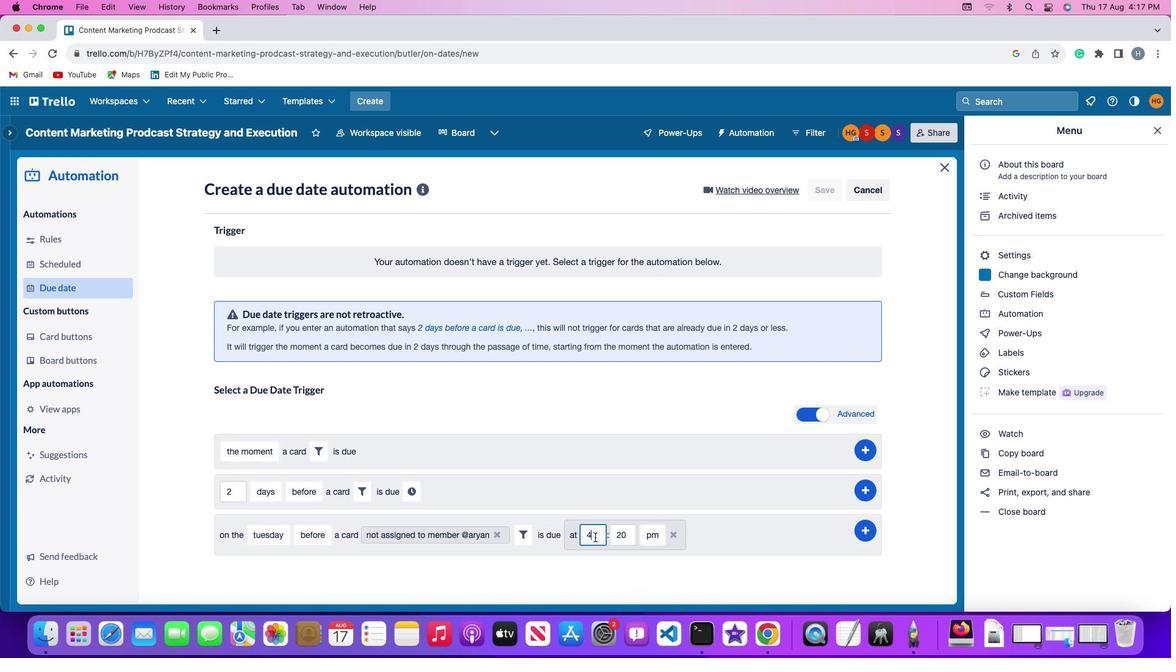 
Action: Mouse moved to (594, 537)
Screenshot: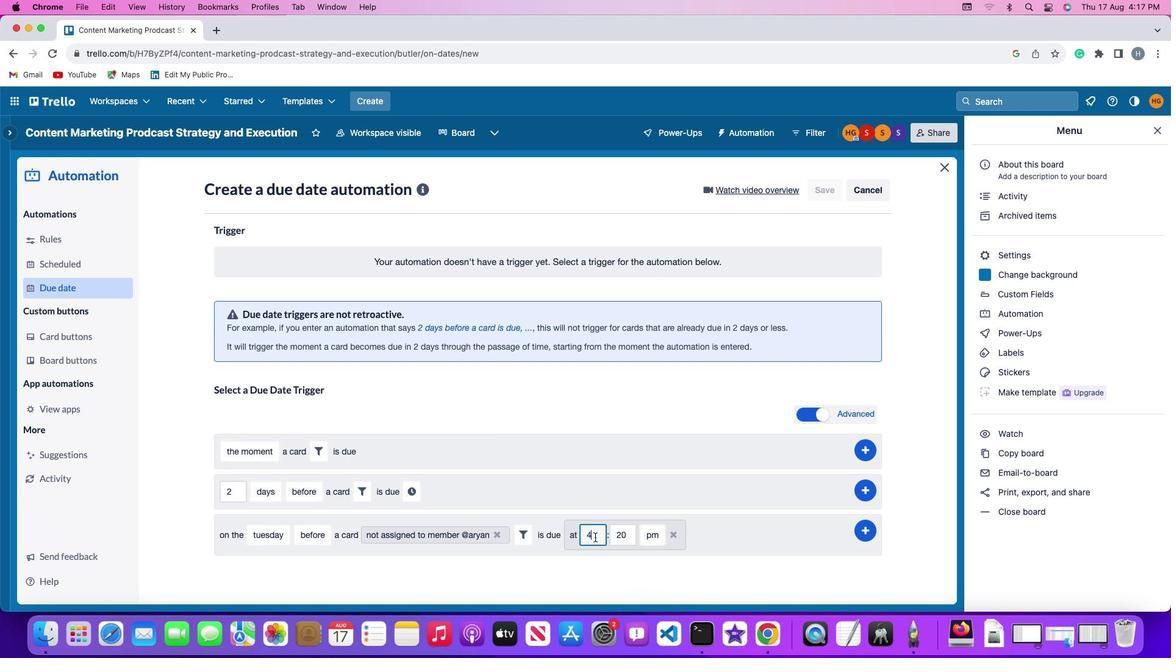 
Action: Key pressed Key.backspace'1''1'
Screenshot: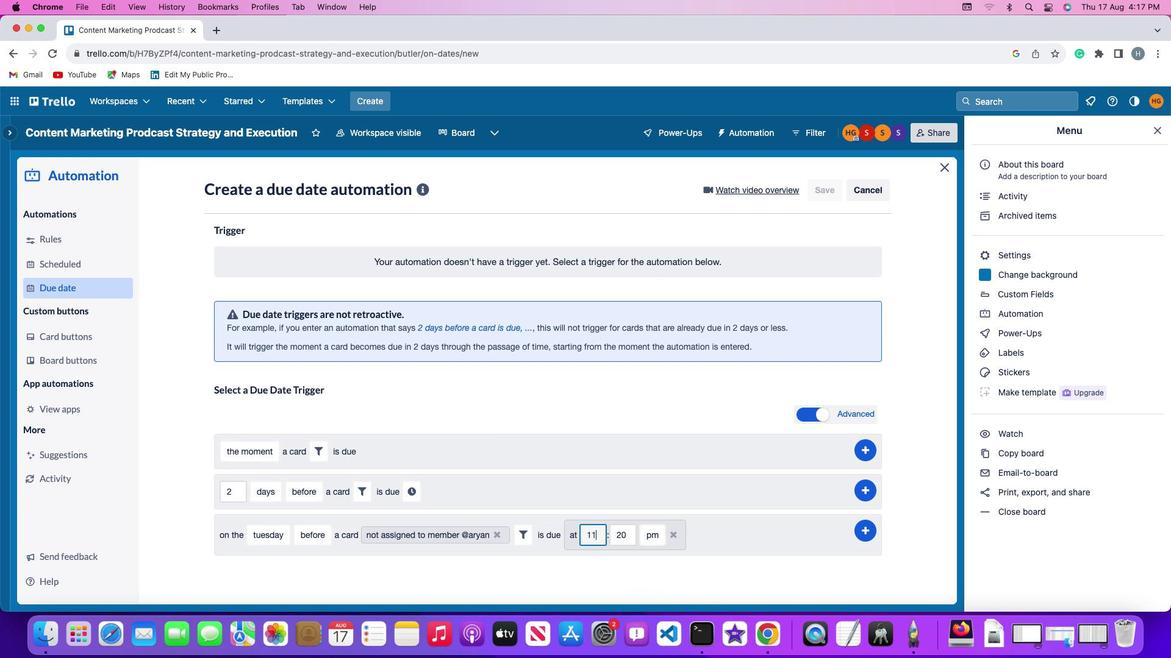 
Action: Mouse moved to (627, 534)
Screenshot: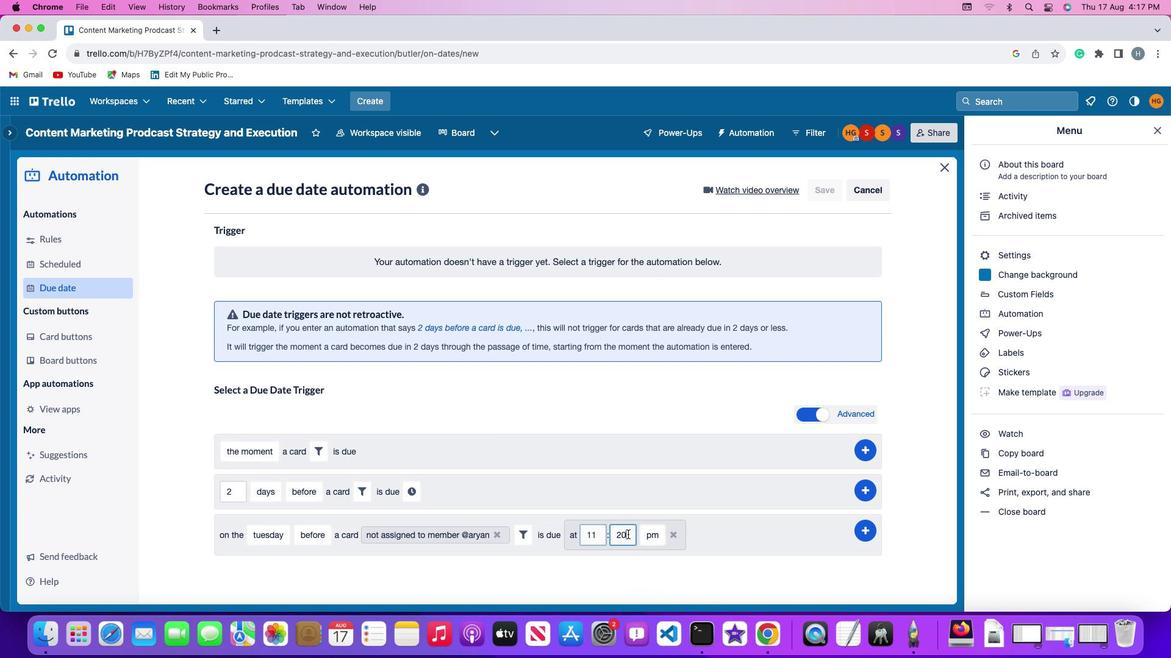 
Action: Mouse pressed left at (627, 534)
Screenshot: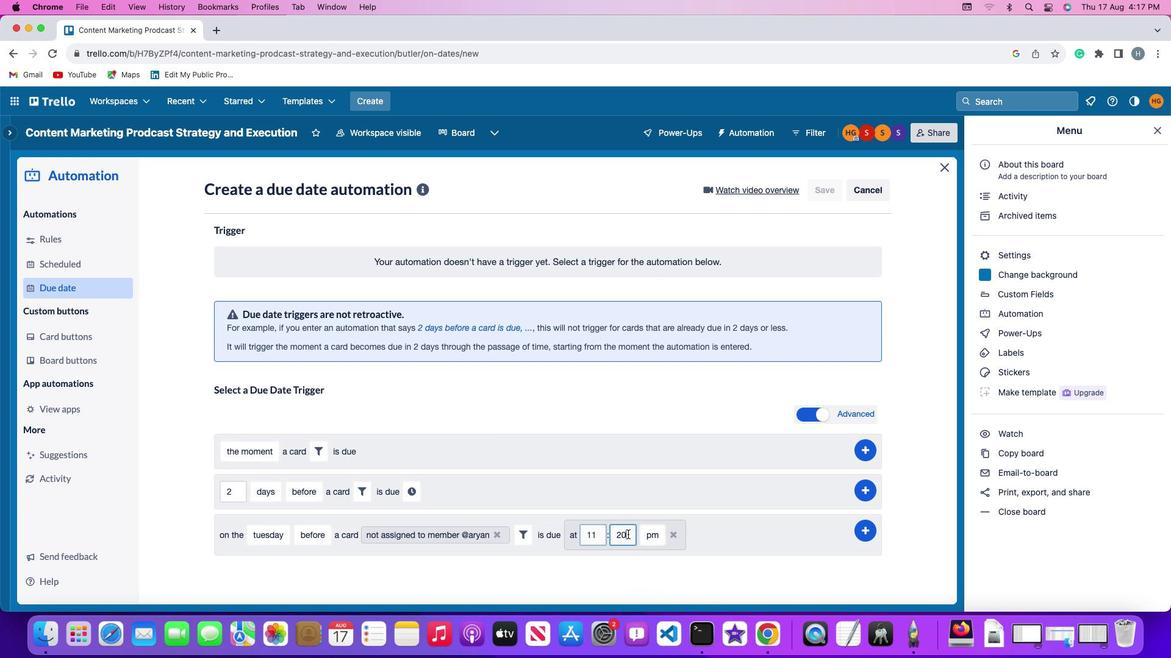 
Action: Mouse moved to (627, 534)
Screenshot: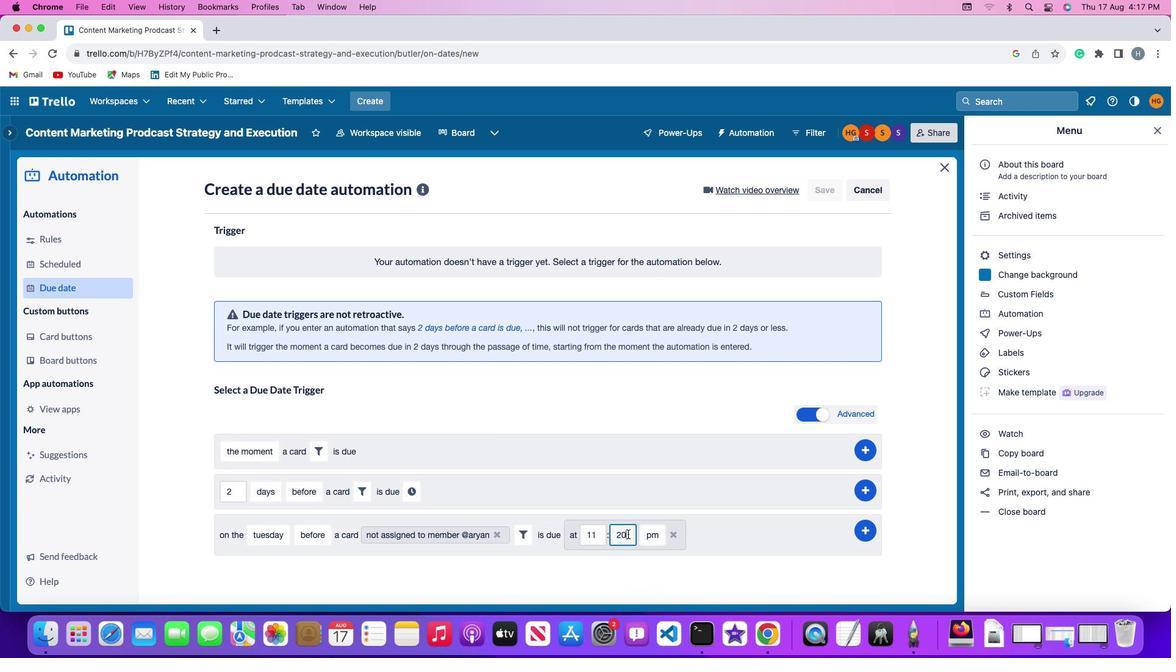 
Action: Key pressed Key.backspaceKey.backspace'0''0'
Screenshot: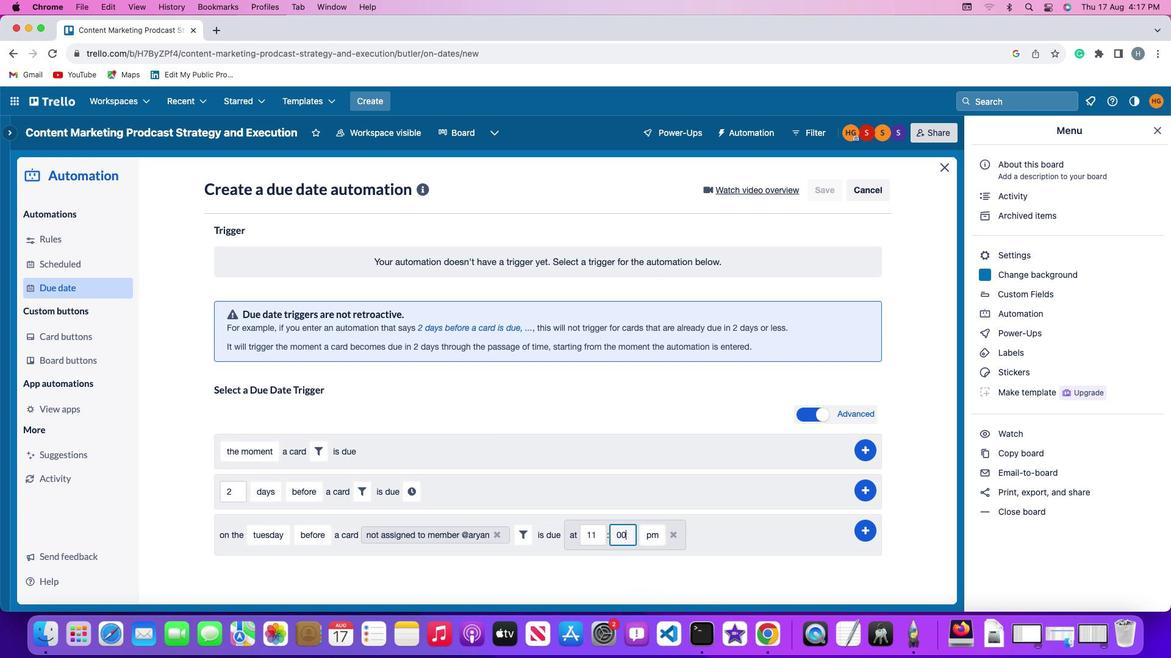 
Action: Mouse moved to (653, 533)
Screenshot: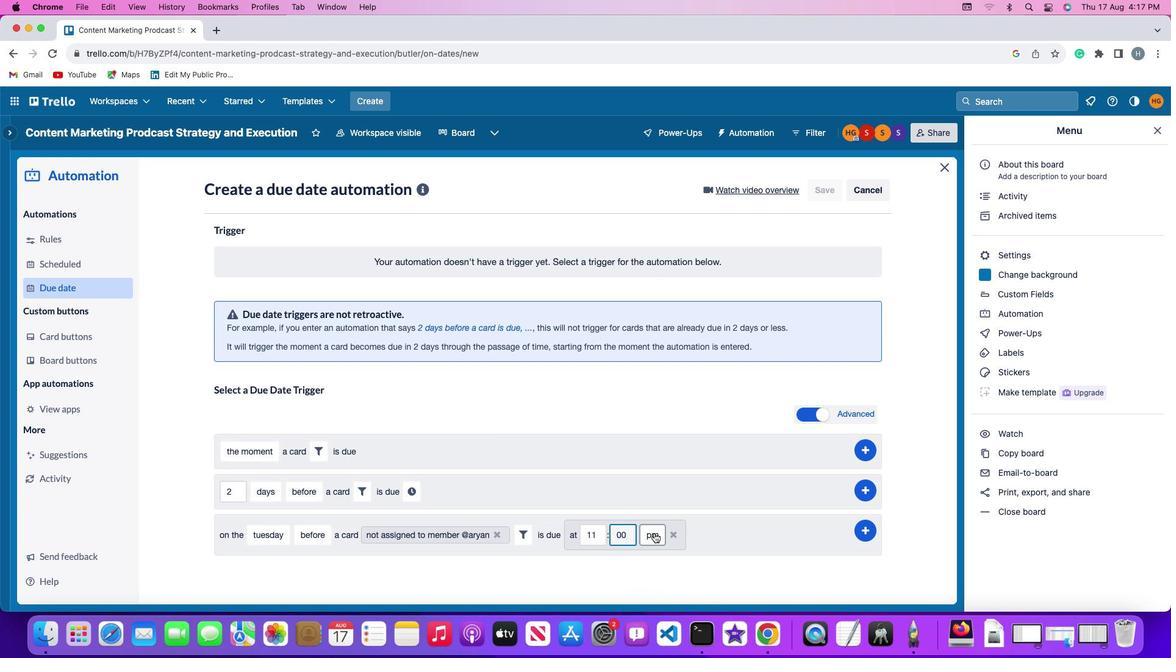
Action: Mouse pressed left at (653, 533)
Screenshot: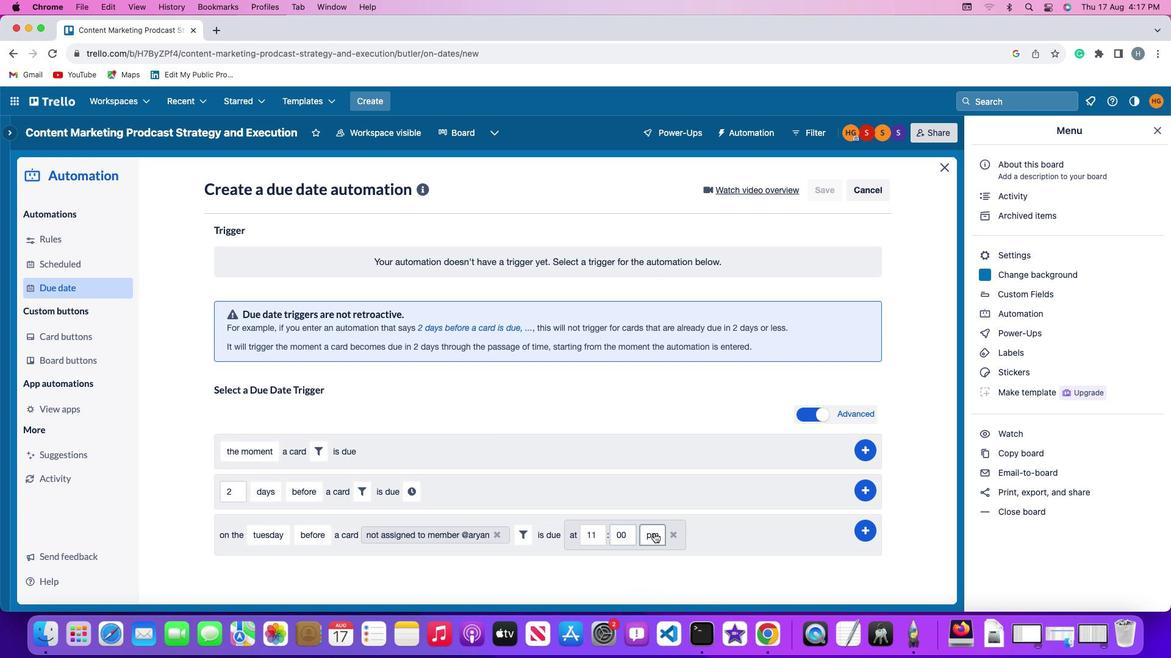 
Action: Mouse moved to (652, 552)
Screenshot: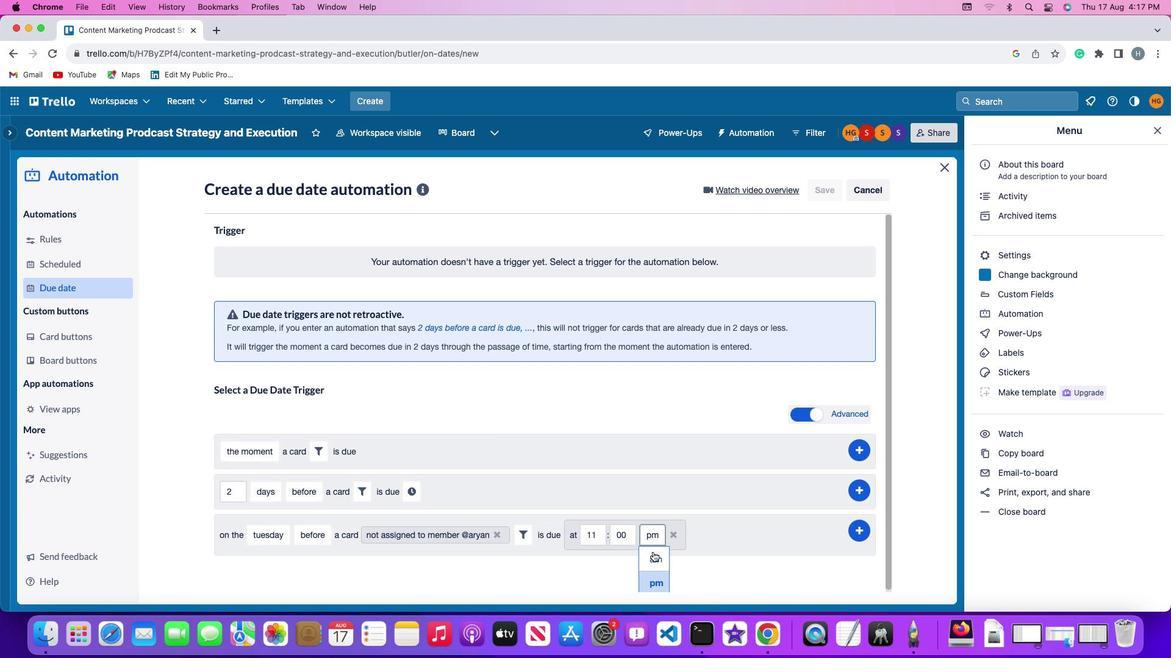 
Action: Mouse pressed left at (652, 552)
Screenshot: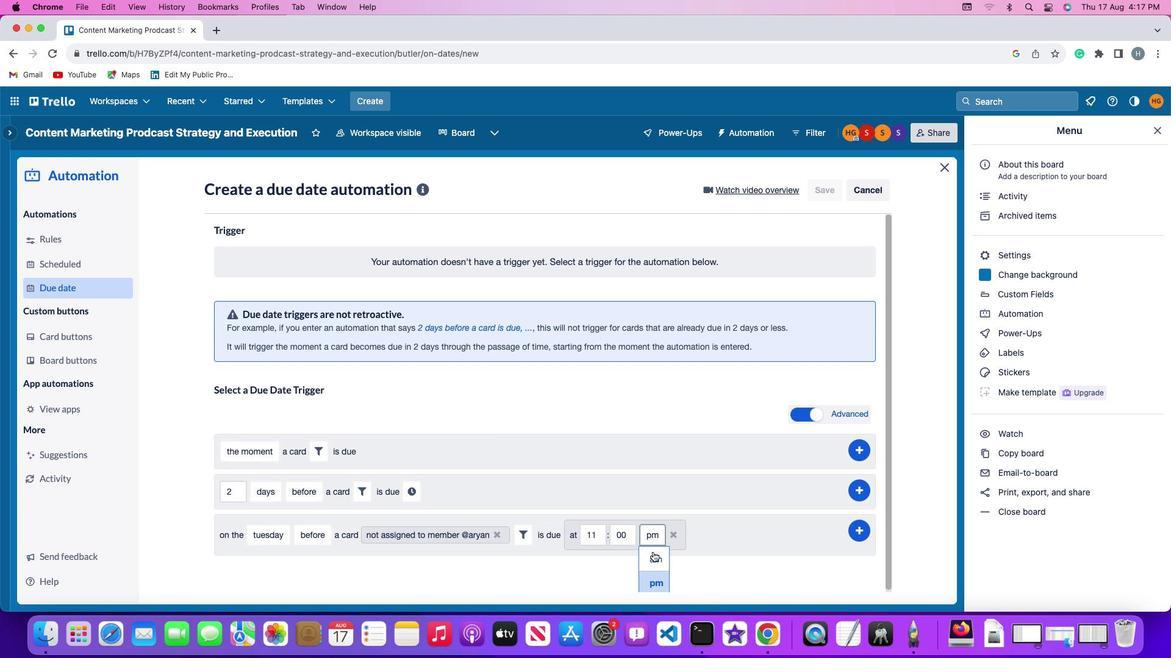 
Action: Mouse moved to (864, 529)
Screenshot: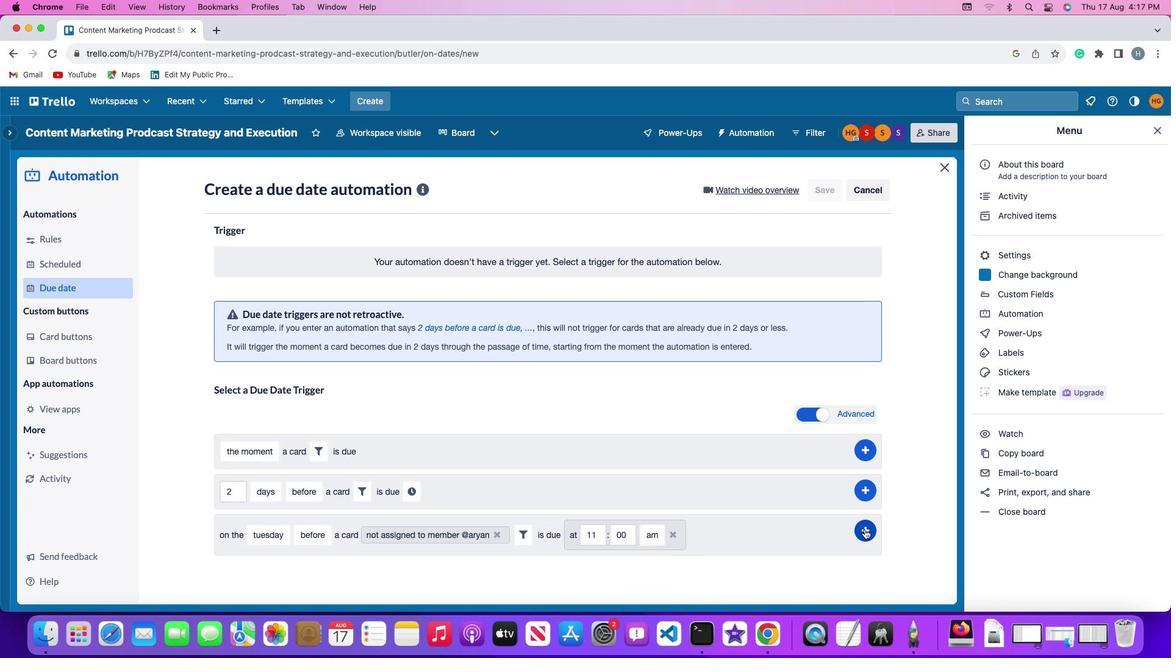 
Action: Mouse pressed left at (864, 529)
Screenshot: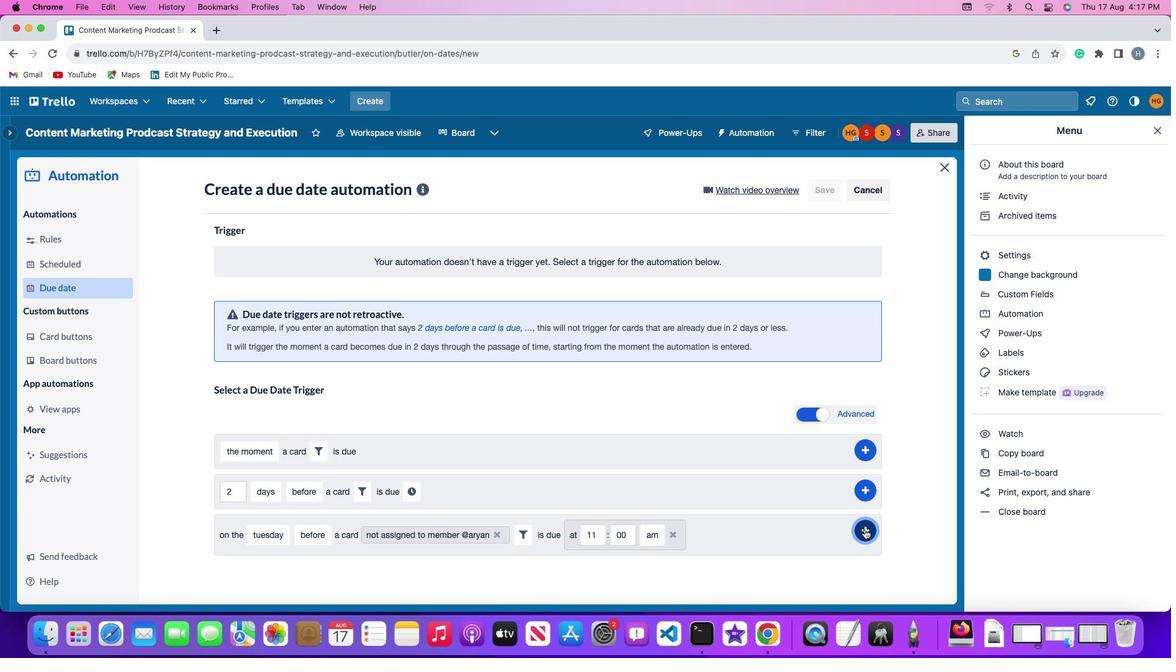 
Action: Mouse moved to (905, 456)
Screenshot: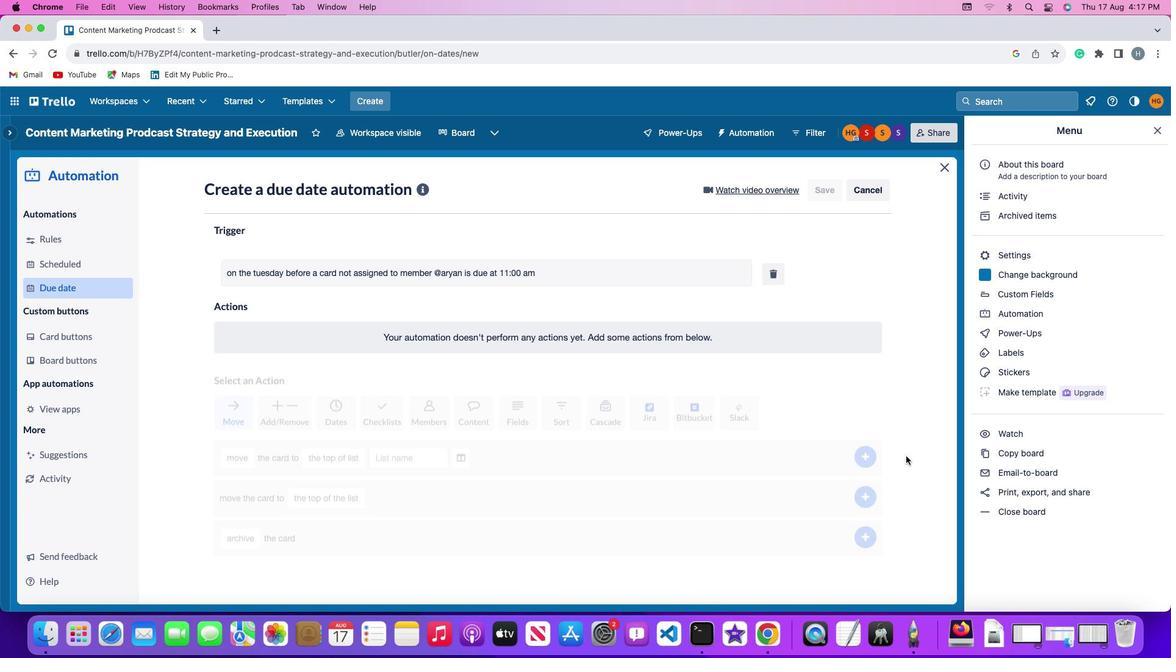 
